 Task: Create a due date automation trigger when advanced on, on the tuesday after a card is due add dates starting in 1 working days at 11:00 AM.
Action: Mouse moved to (978, 347)
Screenshot: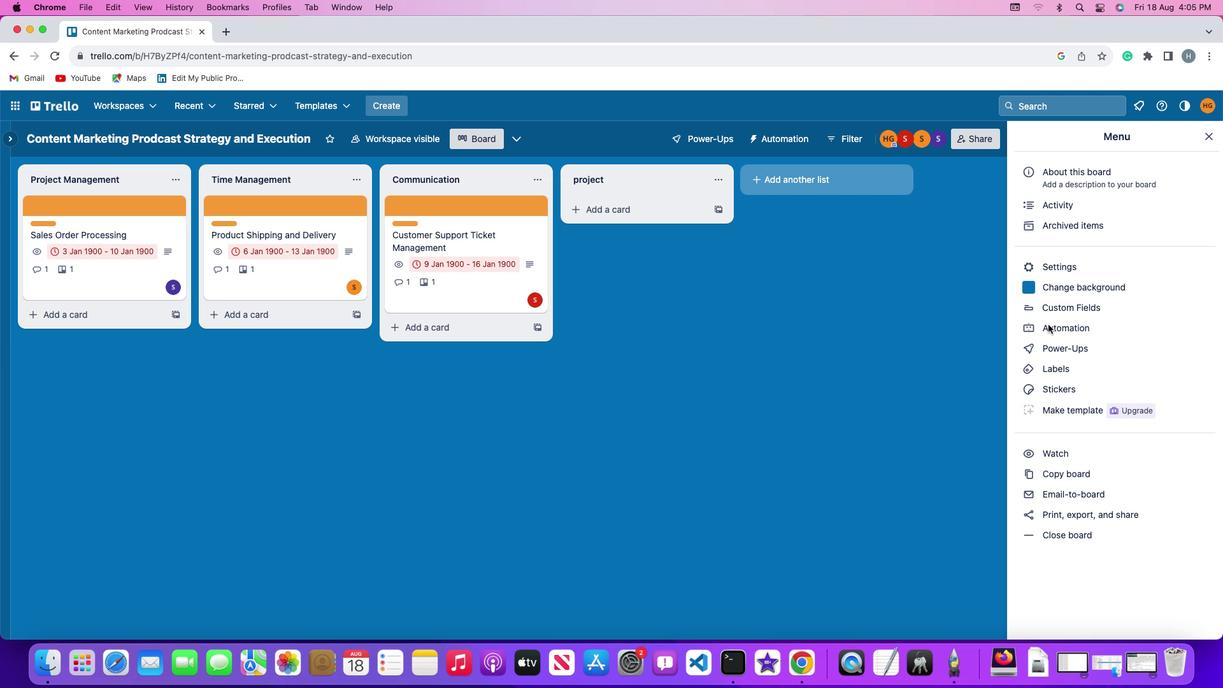 
Action: Mouse pressed left at (978, 347)
Screenshot: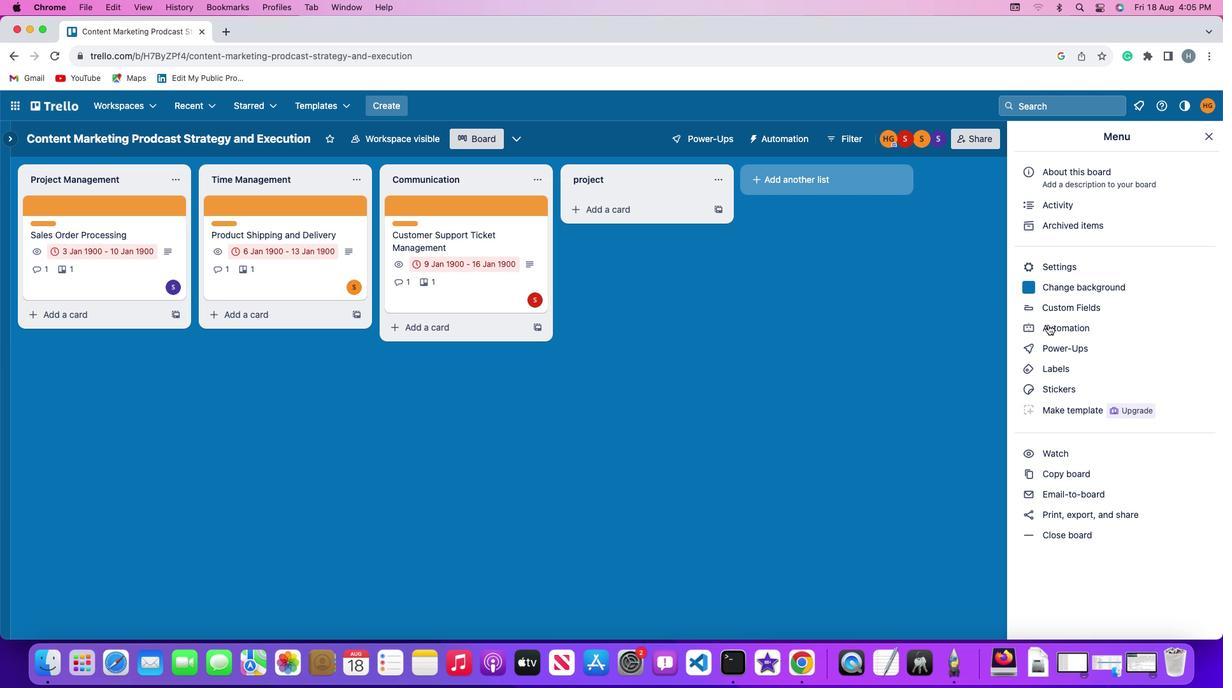 
Action: Mouse pressed left at (978, 347)
Screenshot: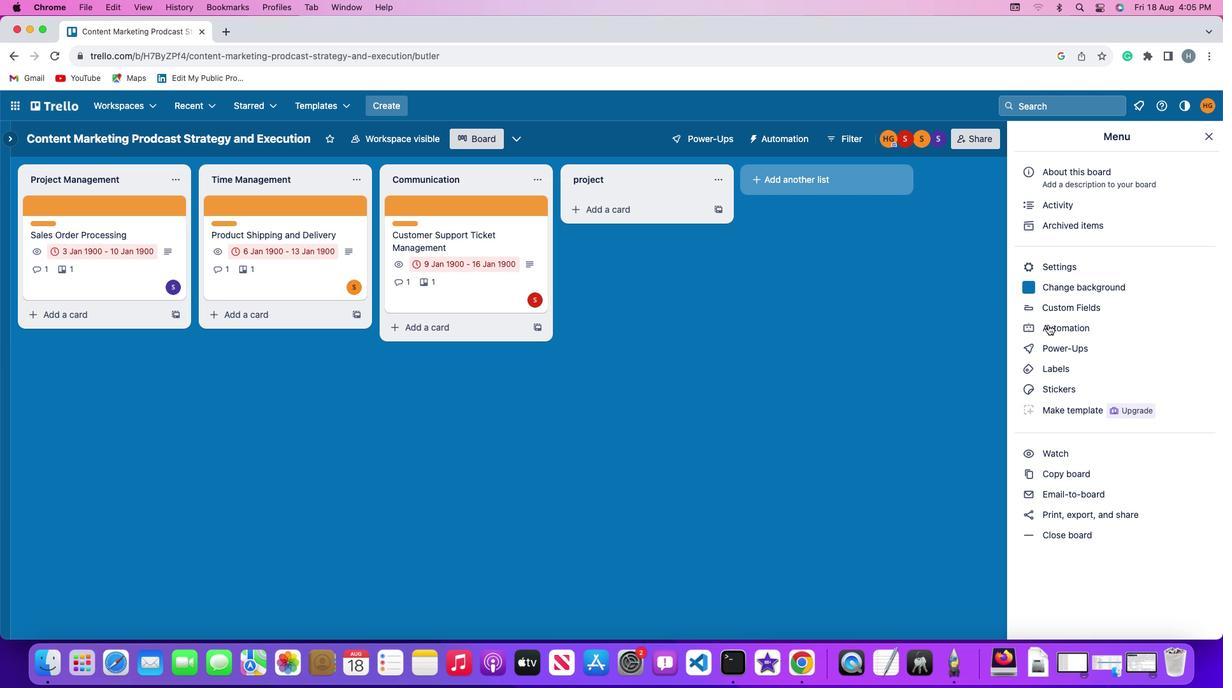 
Action: Mouse moved to (100, 323)
Screenshot: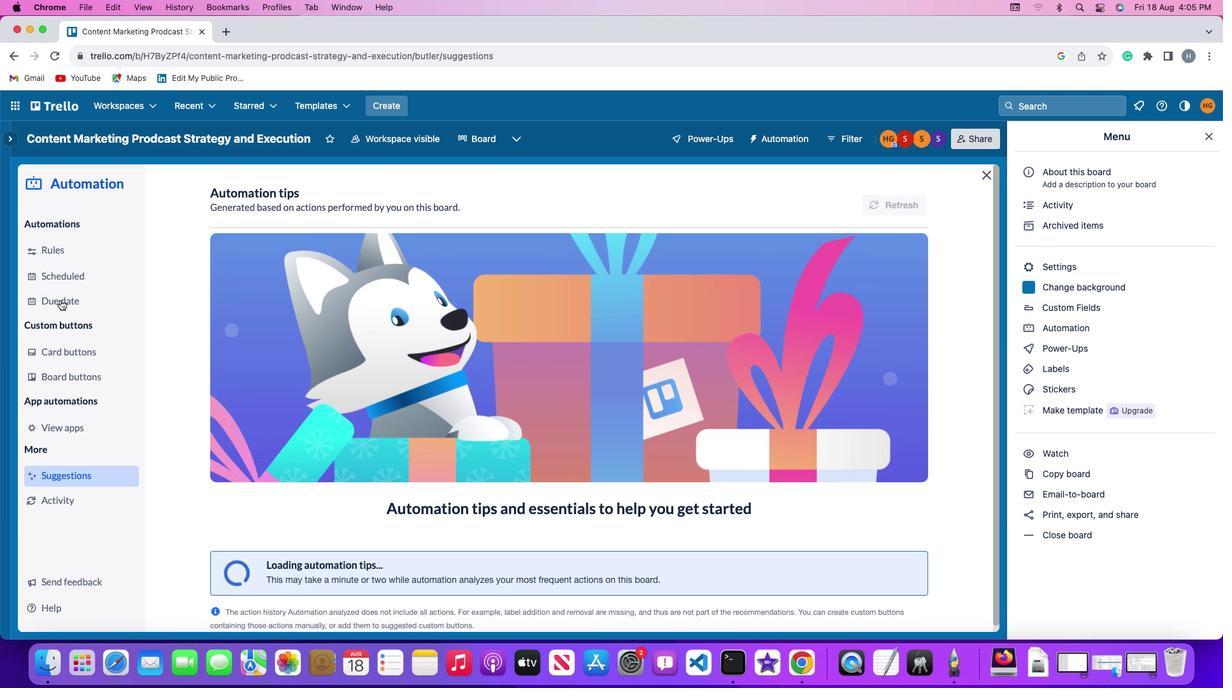 
Action: Mouse pressed left at (100, 323)
Screenshot: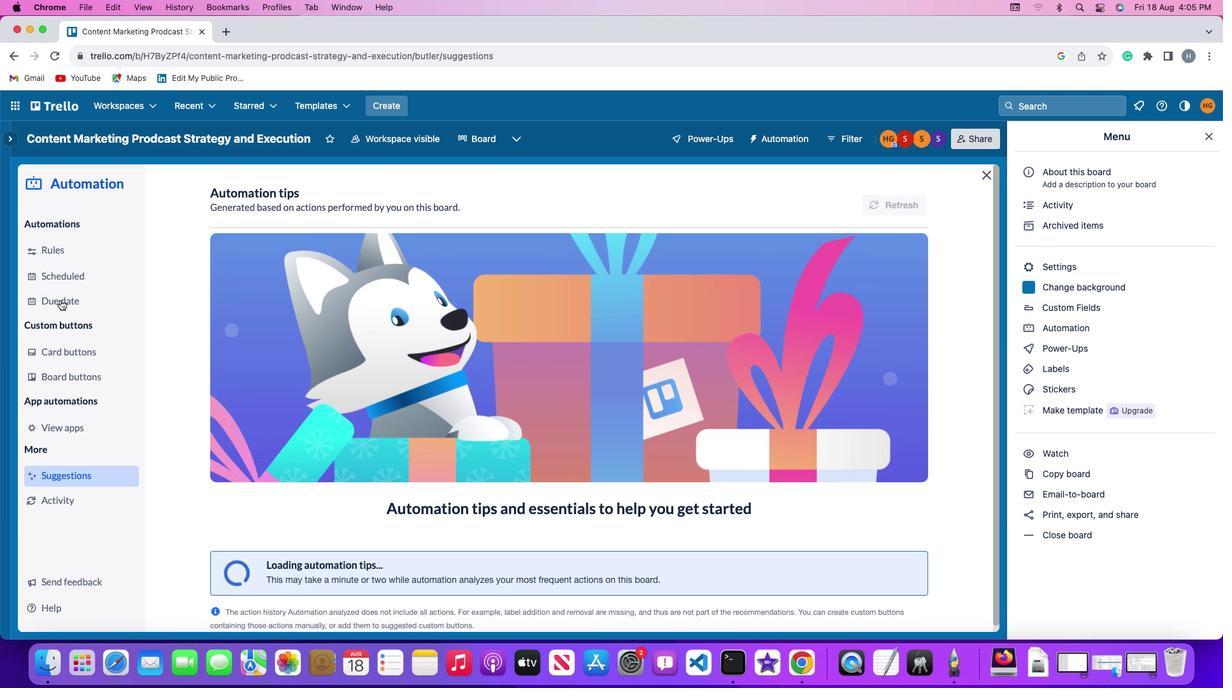 
Action: Mouse moved to (805, 227)
Screenshot: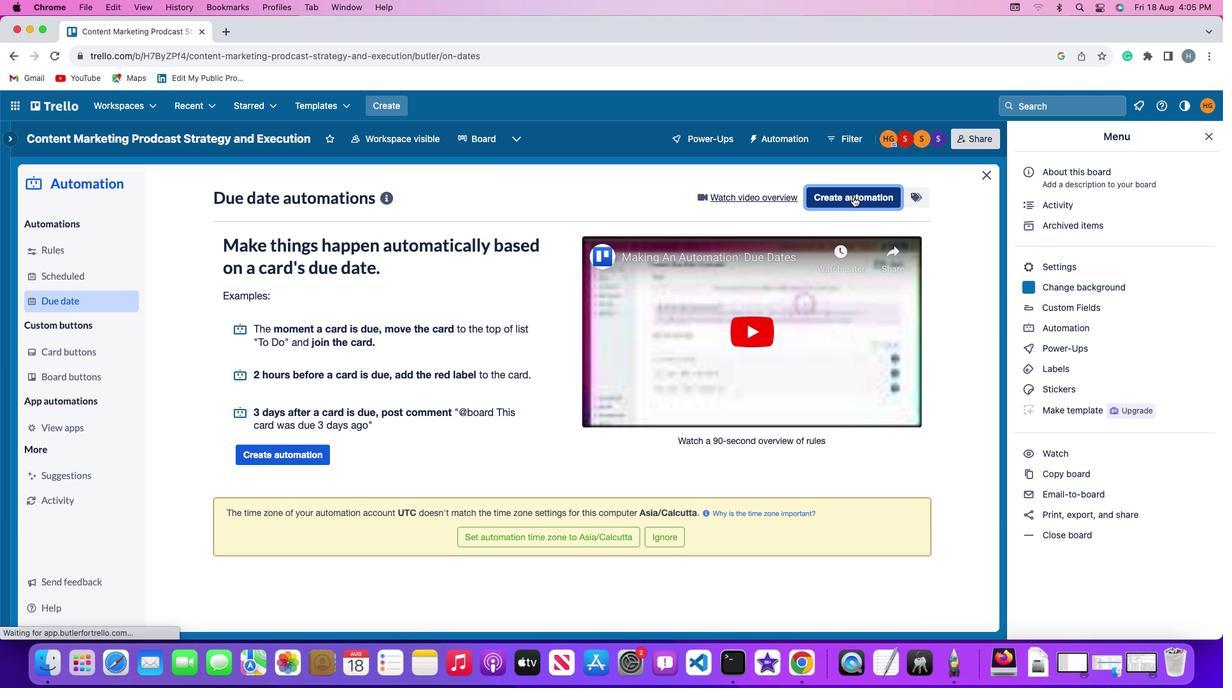 
Action: Mouse pressed left at (805, 227)
Screenshot: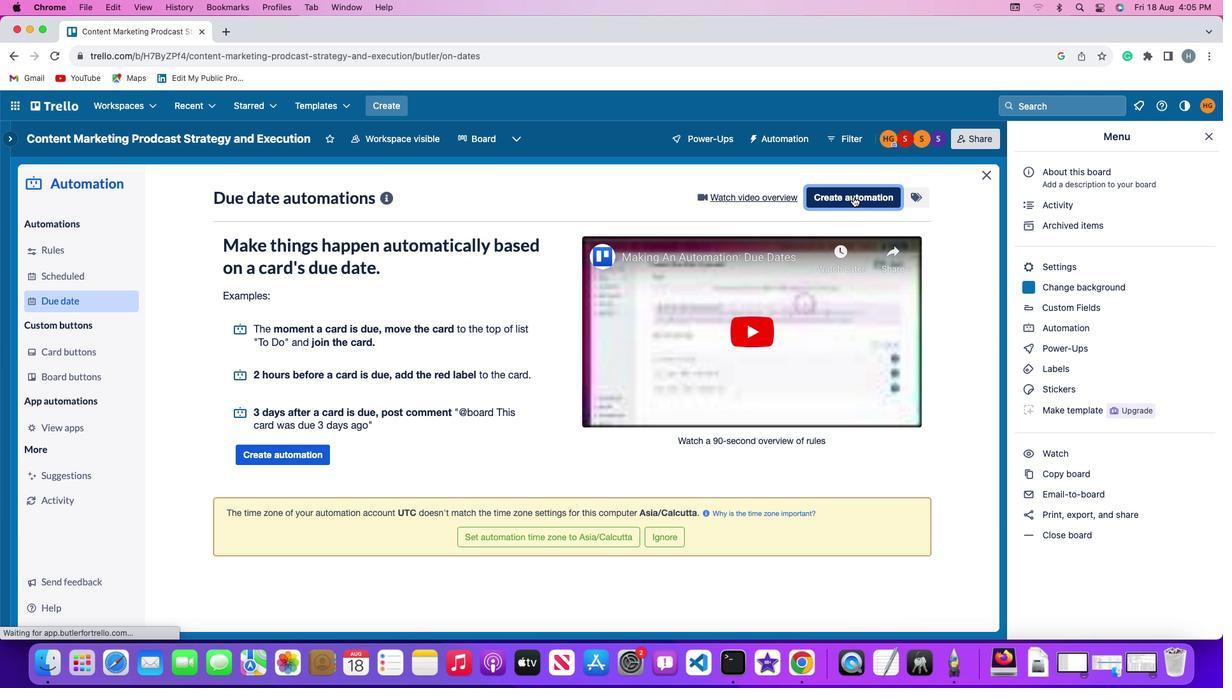 
Action: Mouse moved to (270, 345)
Screenshot: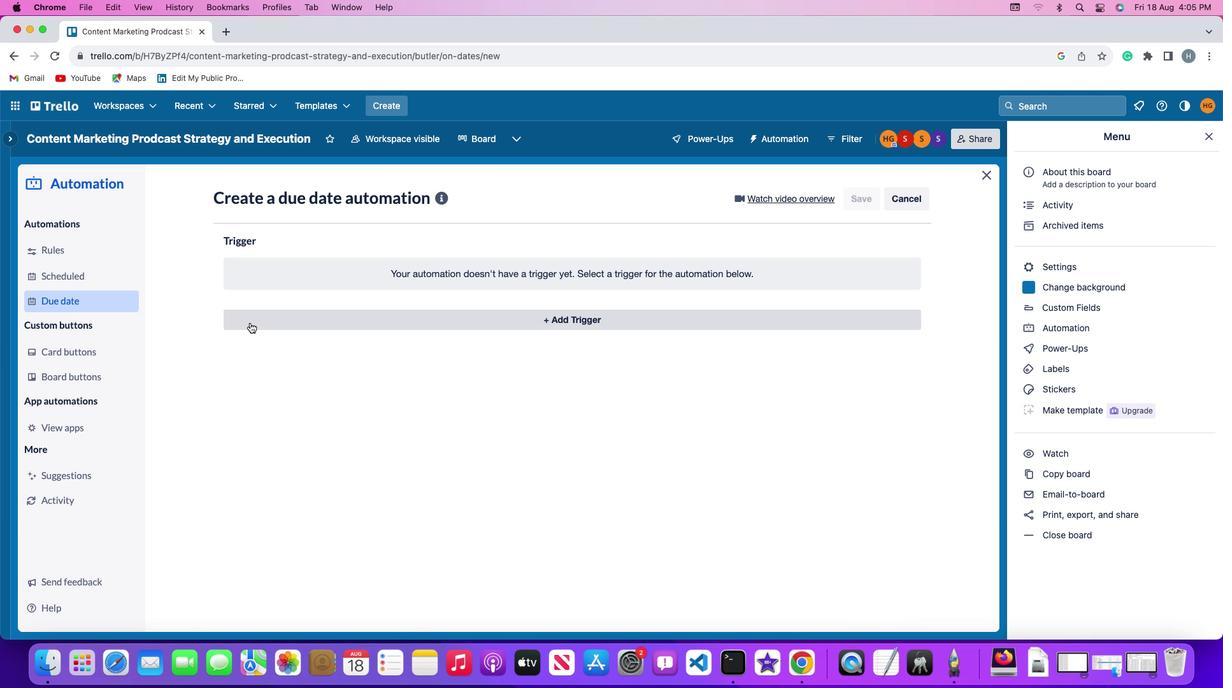 
Action: Mouse pressed left at (270, 345)
Screenshot: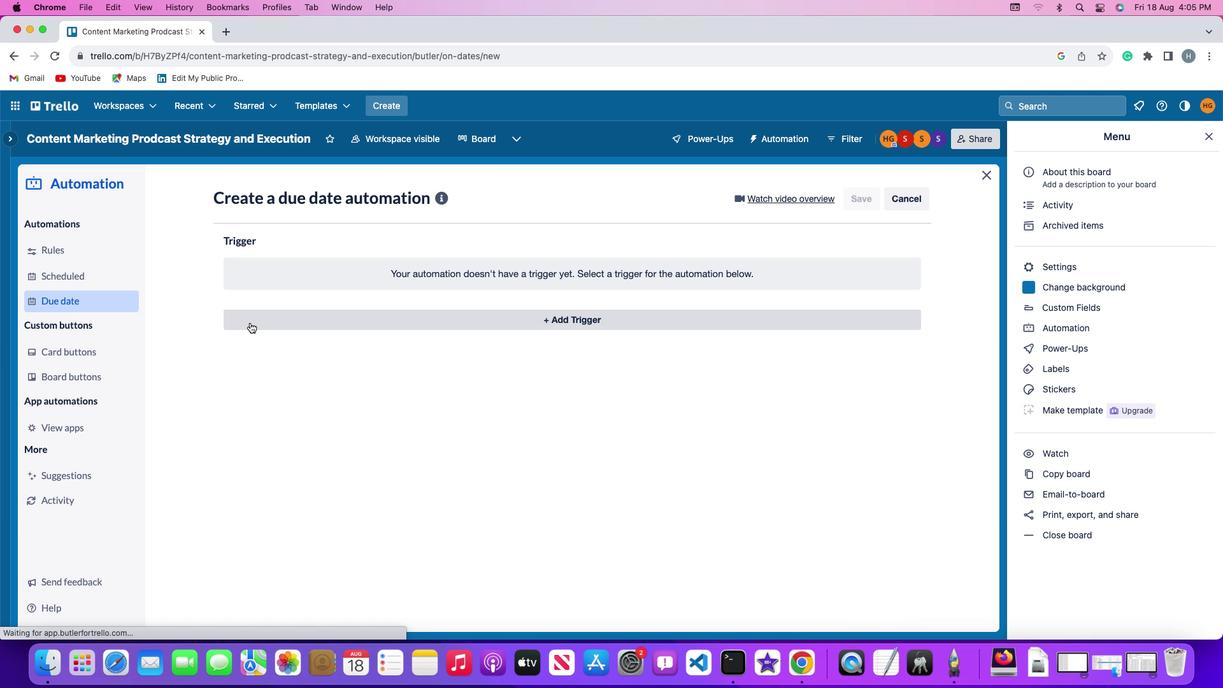 
Action: Mouse moved to (294, 561)
Screenshot: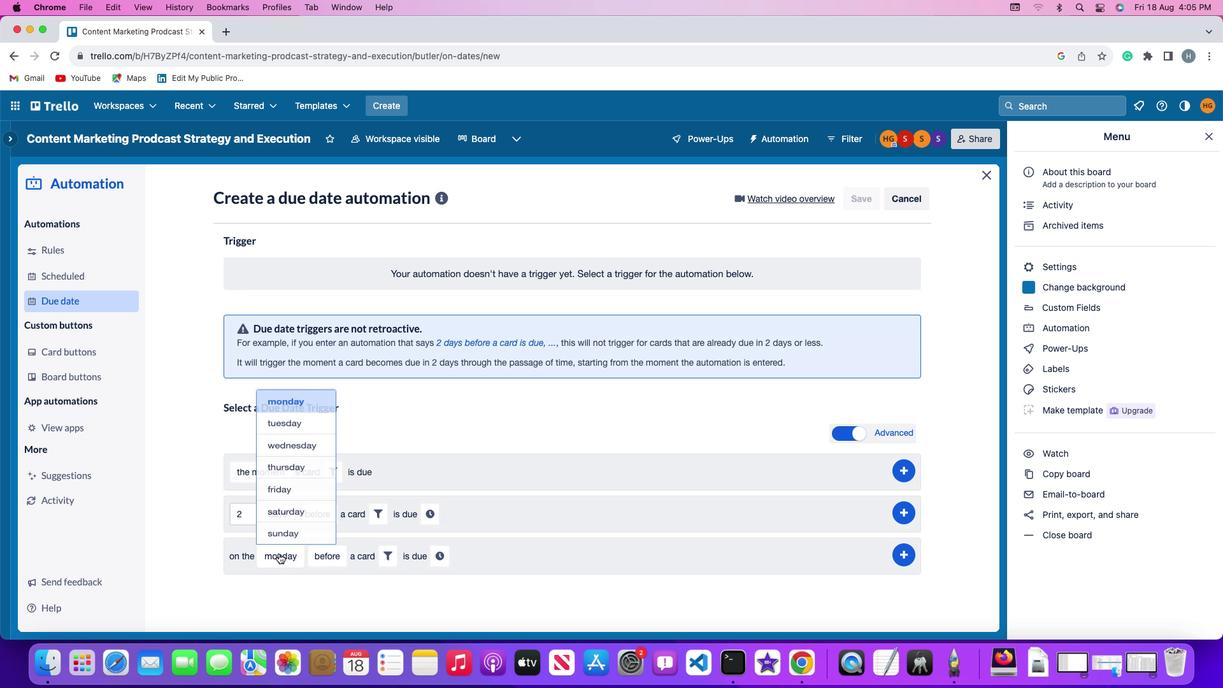 
Action: Mouse pressed left at (294, 561)
Screenshot: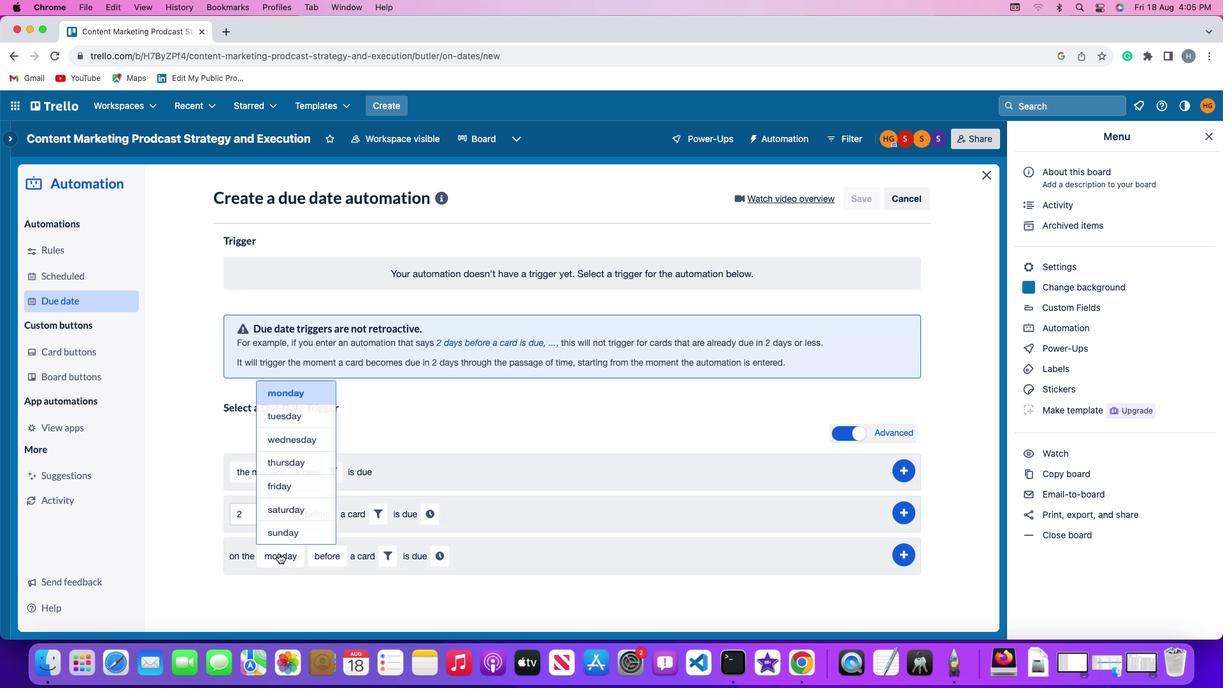 
Action: Mouse moved to (321, 423)
Screenshot: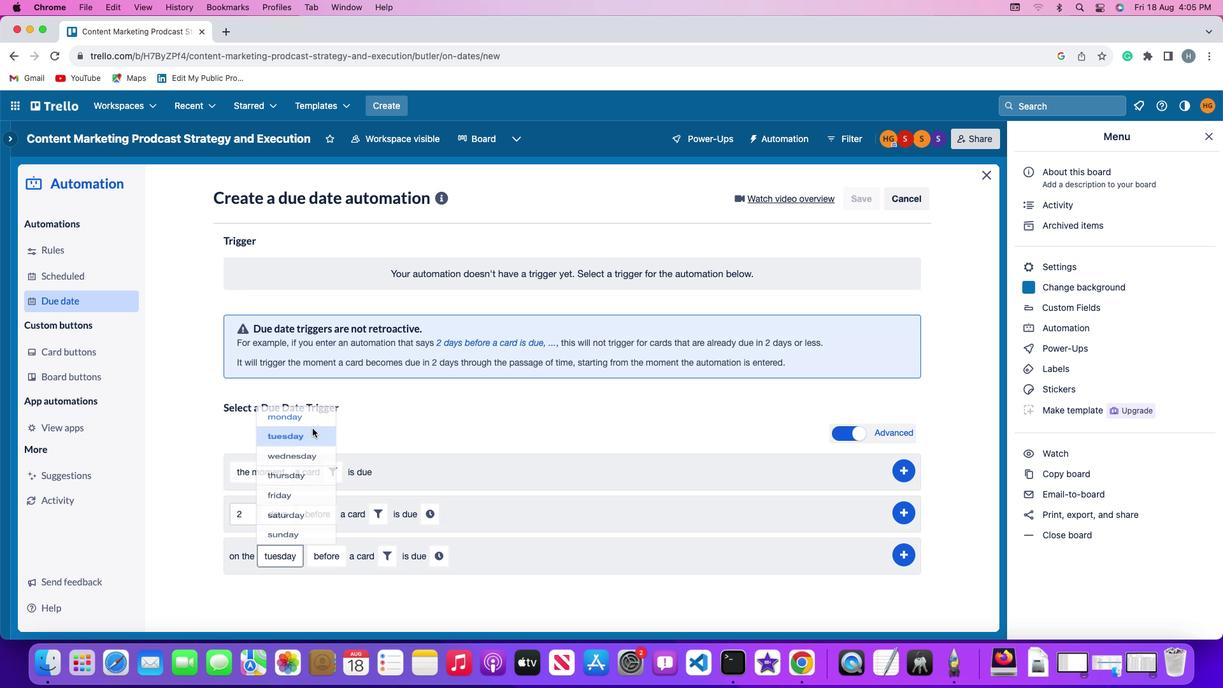 
Action: Mouse pressed left at (321, 423)
Screenshot: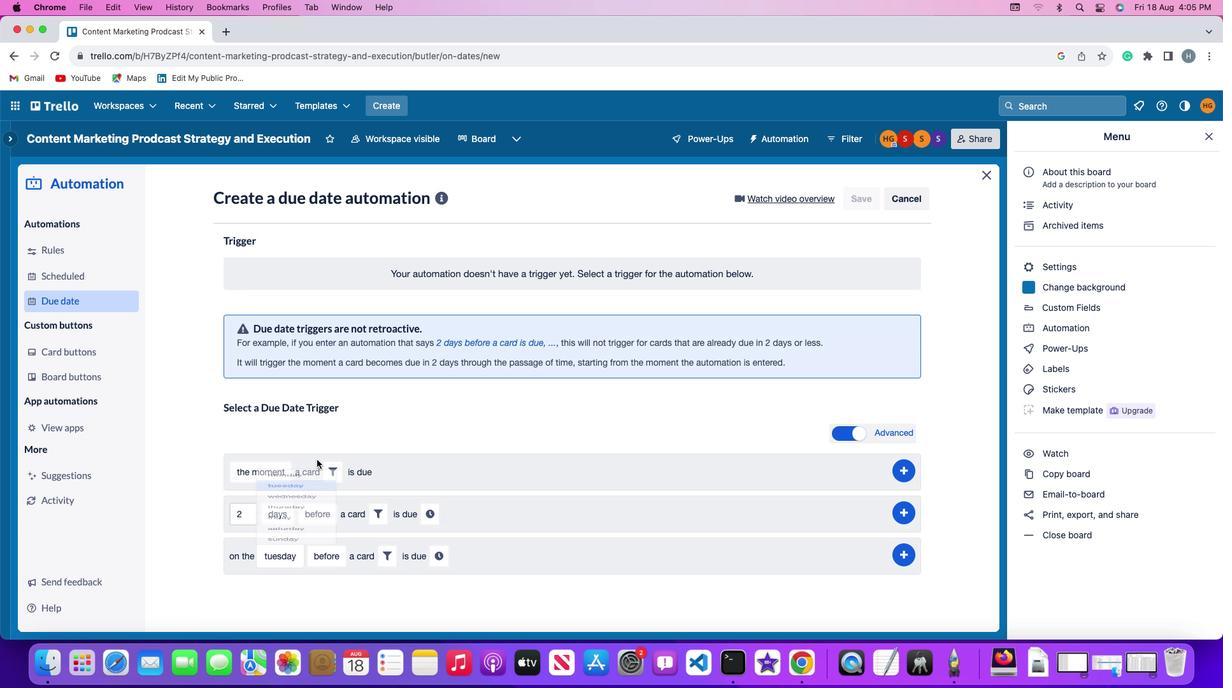 
Action: Mouse moved to (338, 558)
Screenshot: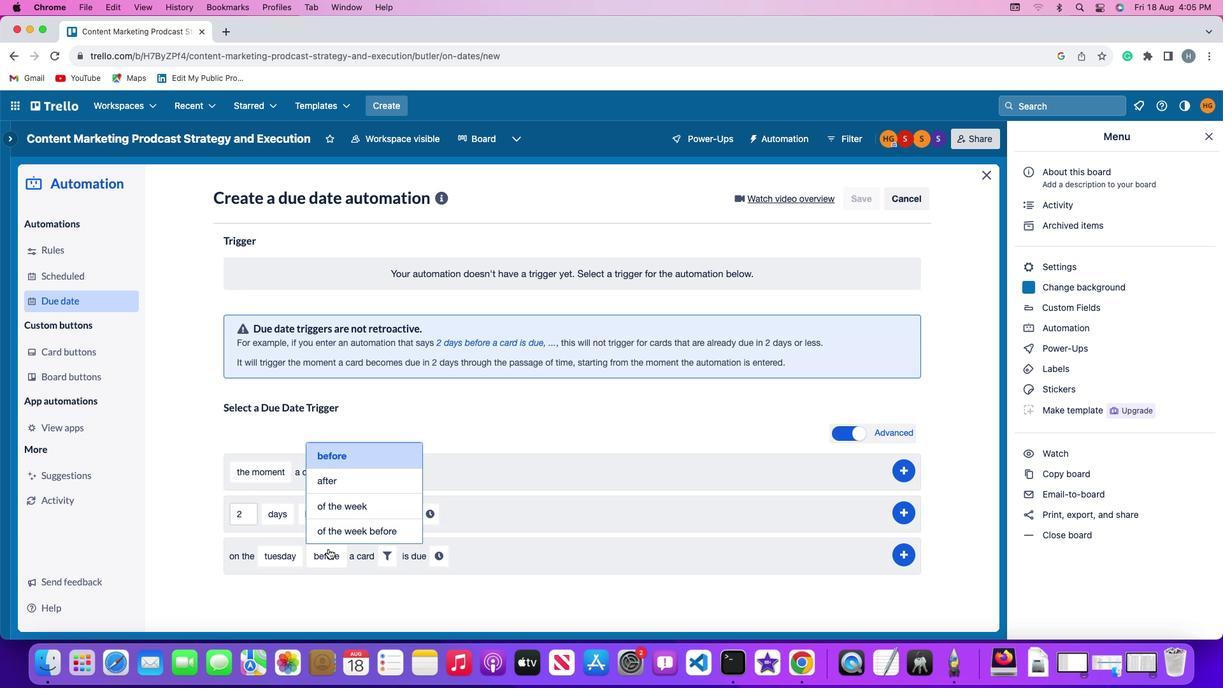 
Action: Mouse pressed left at (338, 558)
Screenshot: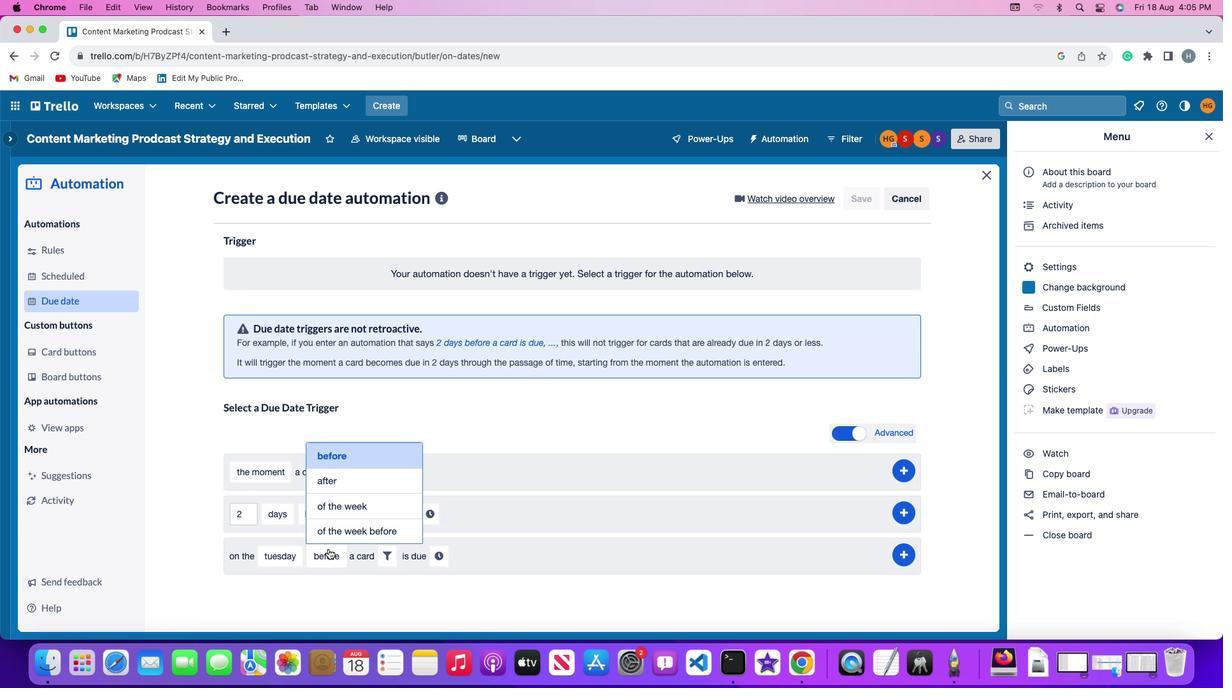 
Action: Mouse moved to (358, 491)
Screenshot: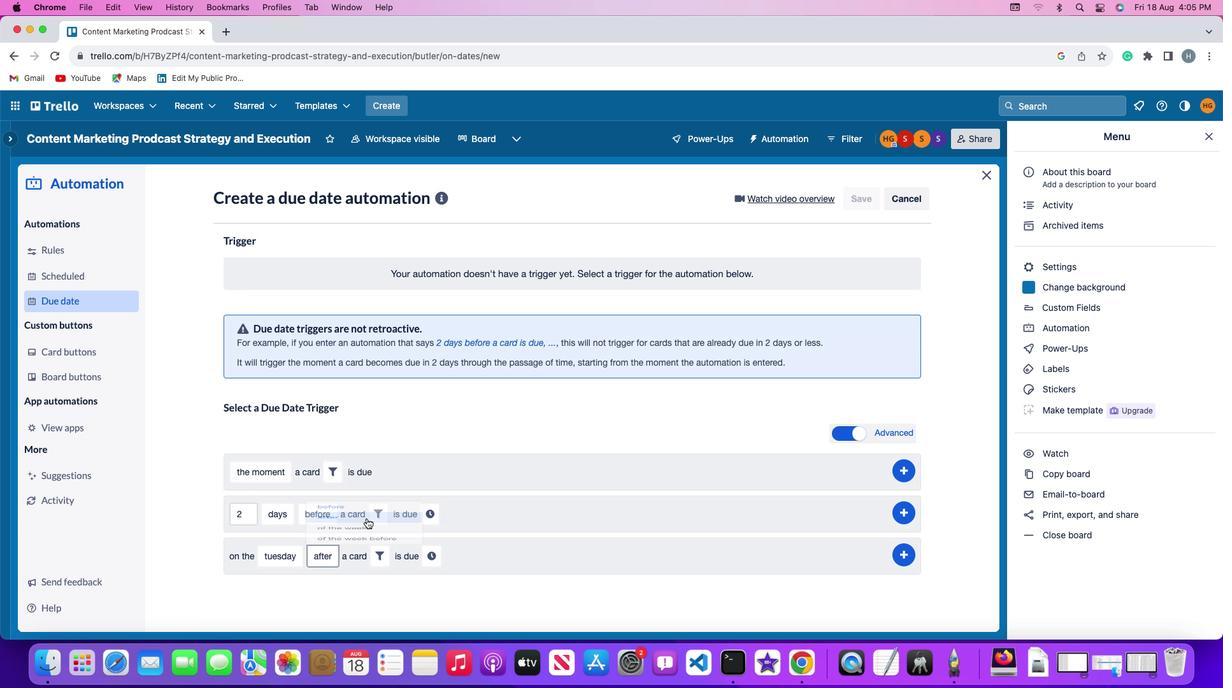 
Action: Mouse pressed left at (358, 491)
Screenshot: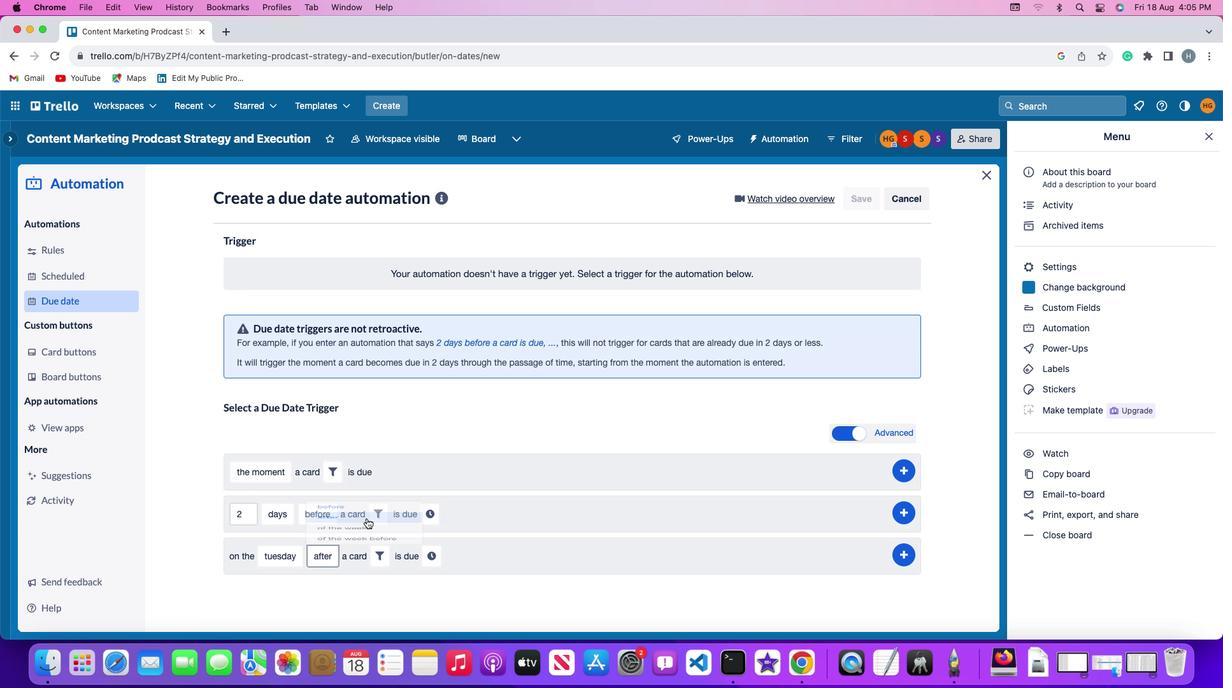 
Action: Mouse moved to (389, 561)
Screenshot: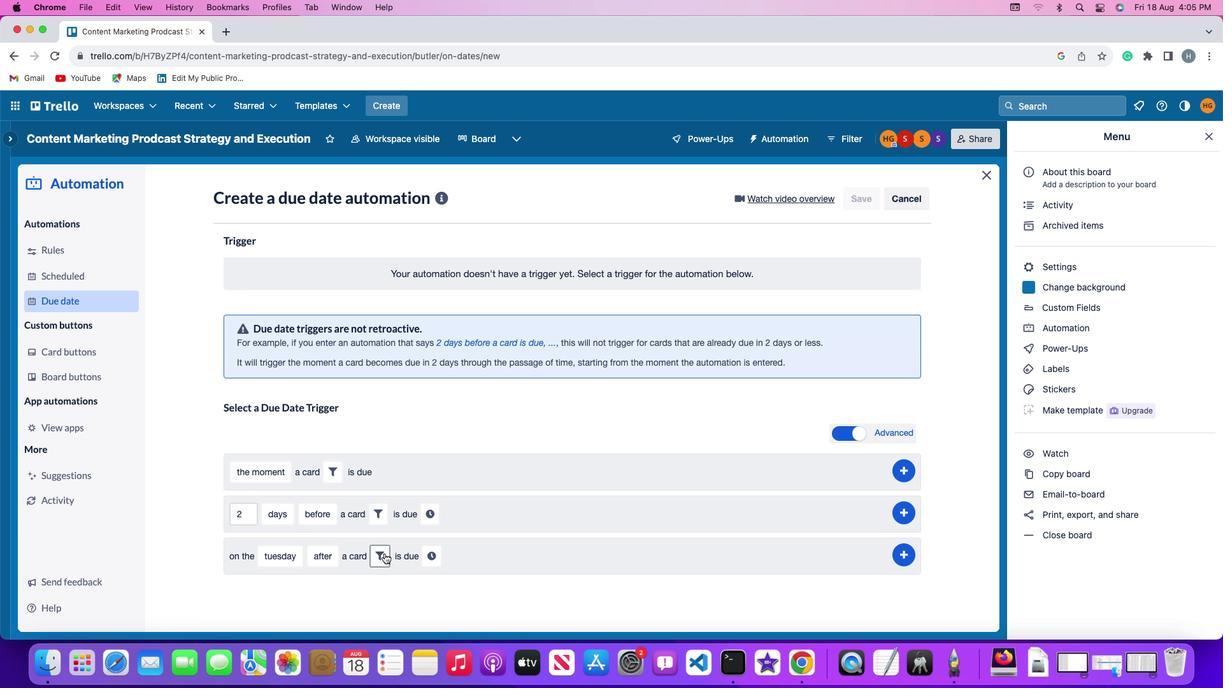 
Action: Mouse pressed left at (389, 561)
Screenshot: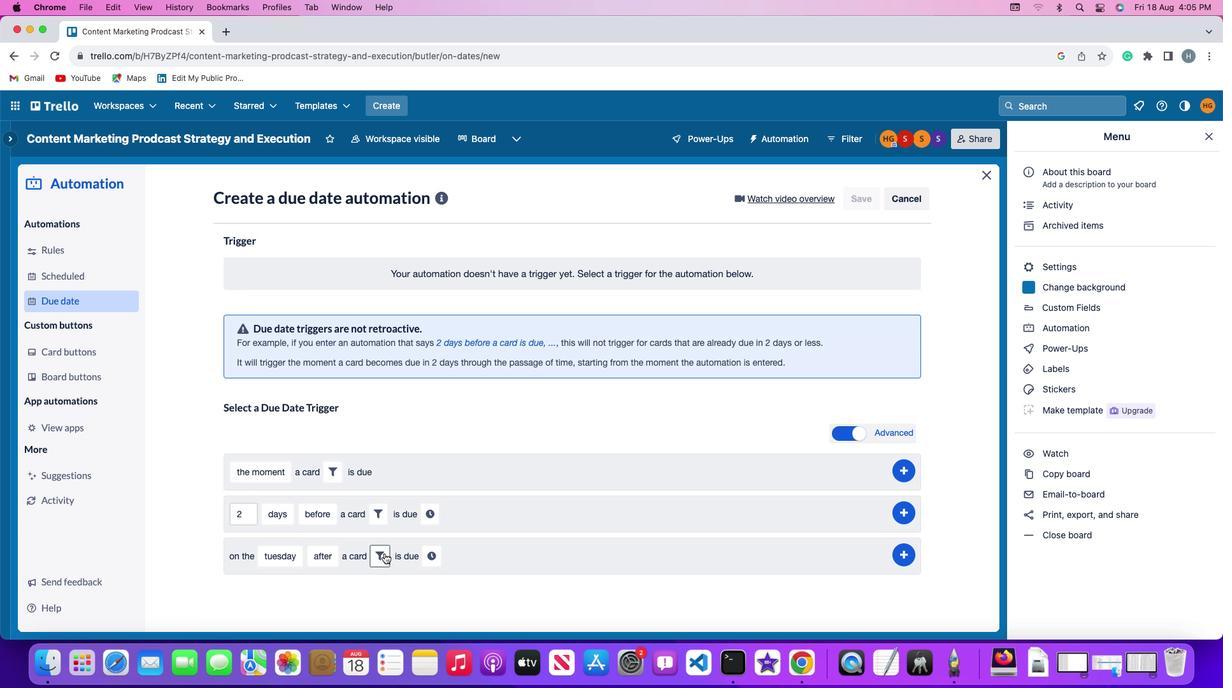 
Action: Mouse moved to (445, 608)
Screenshot: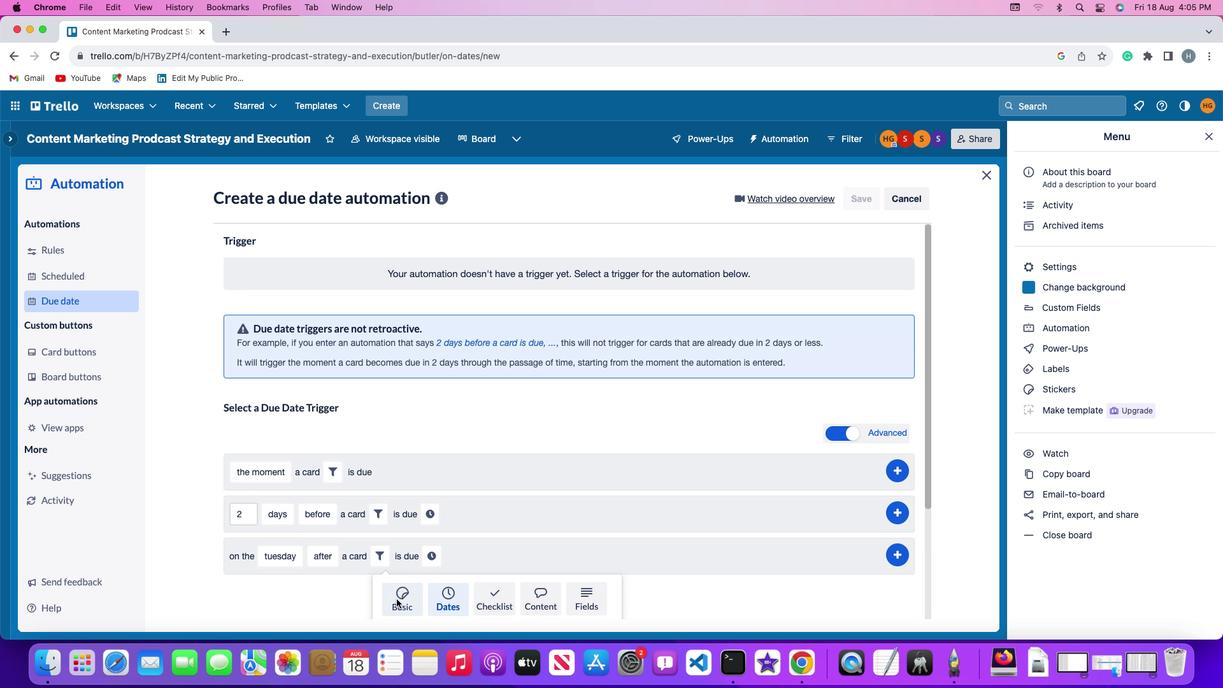 
Action: Mouse pressed left at (445, 608)
Screenshot: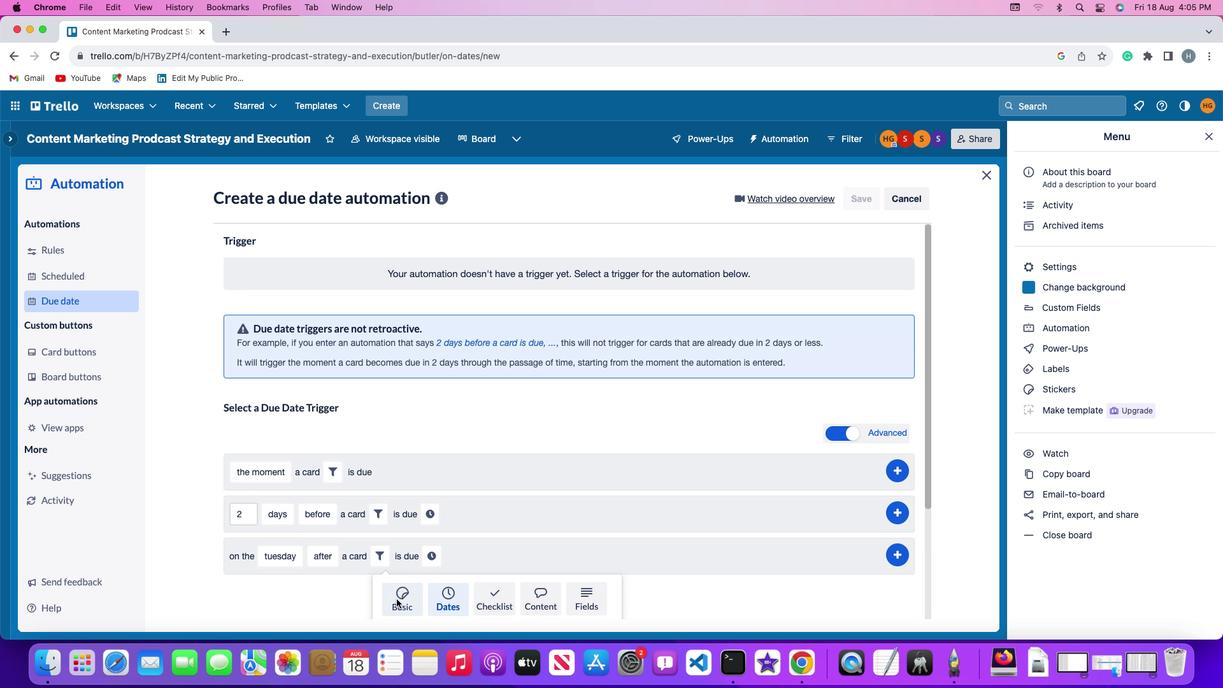 
Action: Mouse moved to (326, 595)
Screenshot: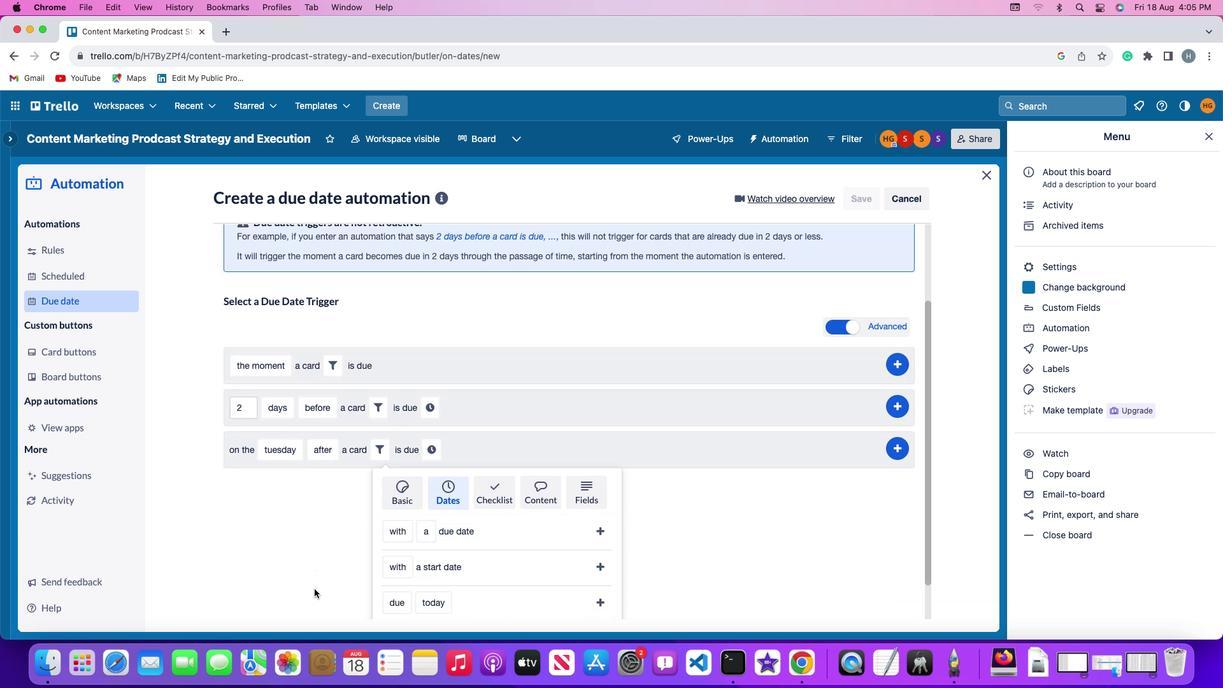
Action: Mouse scrolled (326, 595) with delta (47, 42)
Screenshot: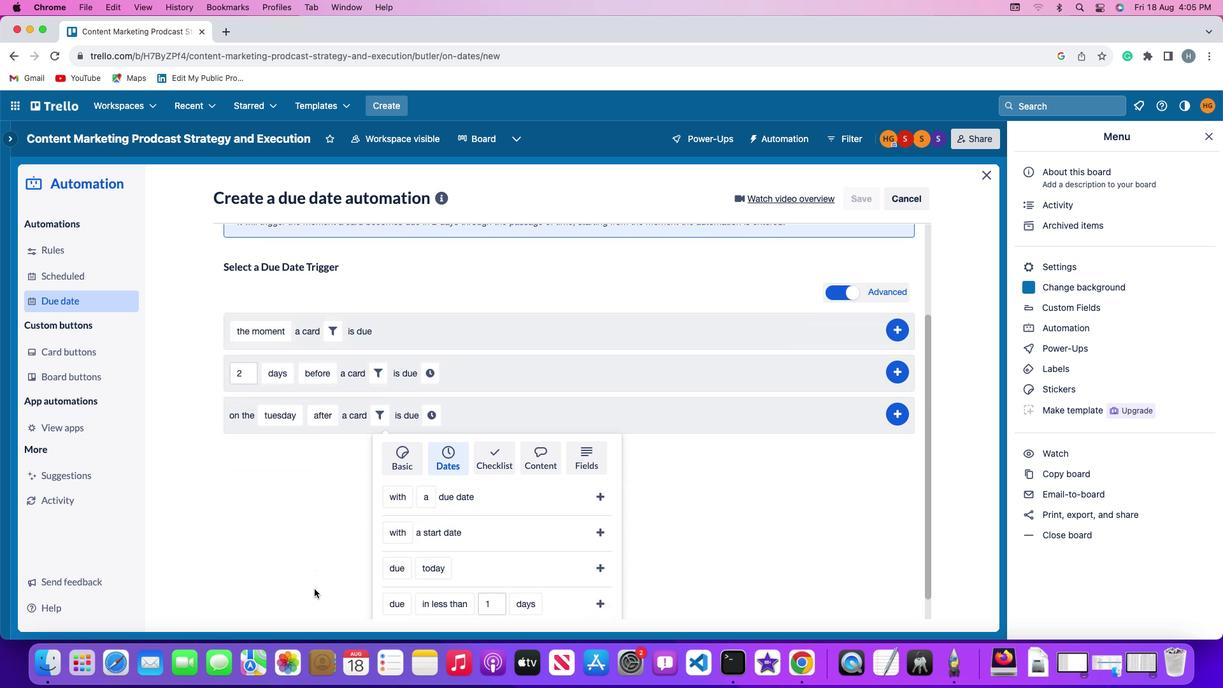 
Action: Mouse scrolled (326, 595) with delta (47, 42)
Screenshot: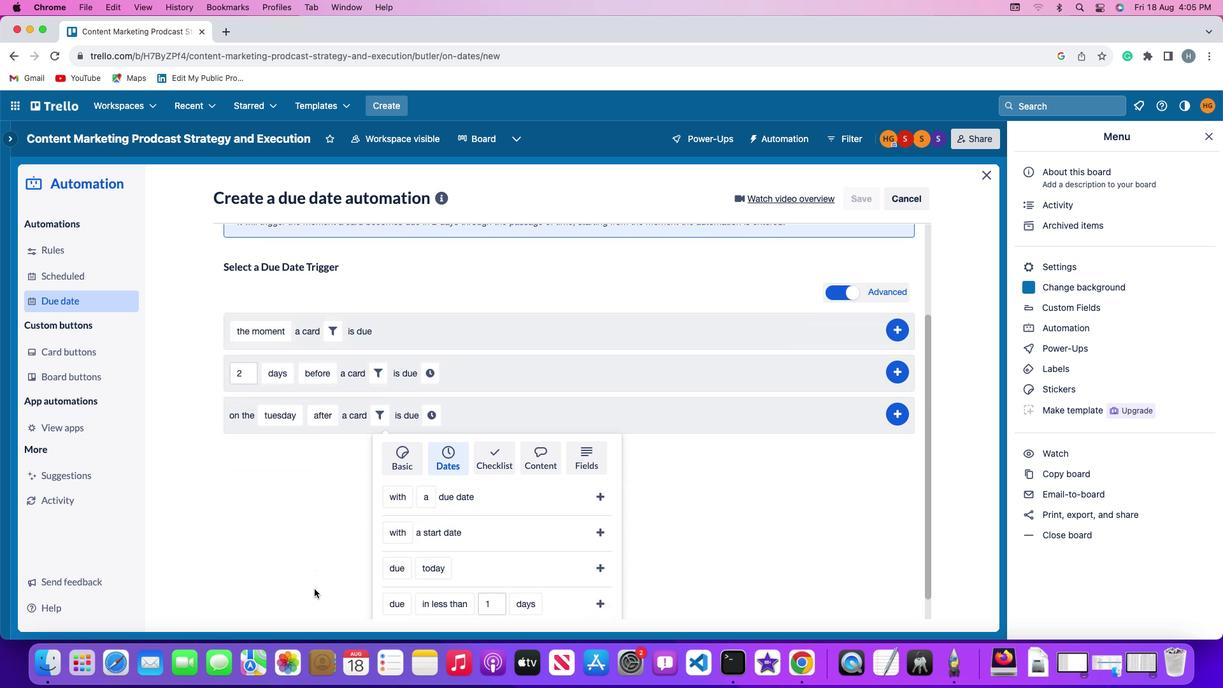 
Action: Mouse scrolled (326, 595) with delta (47, 41)
Screenshot: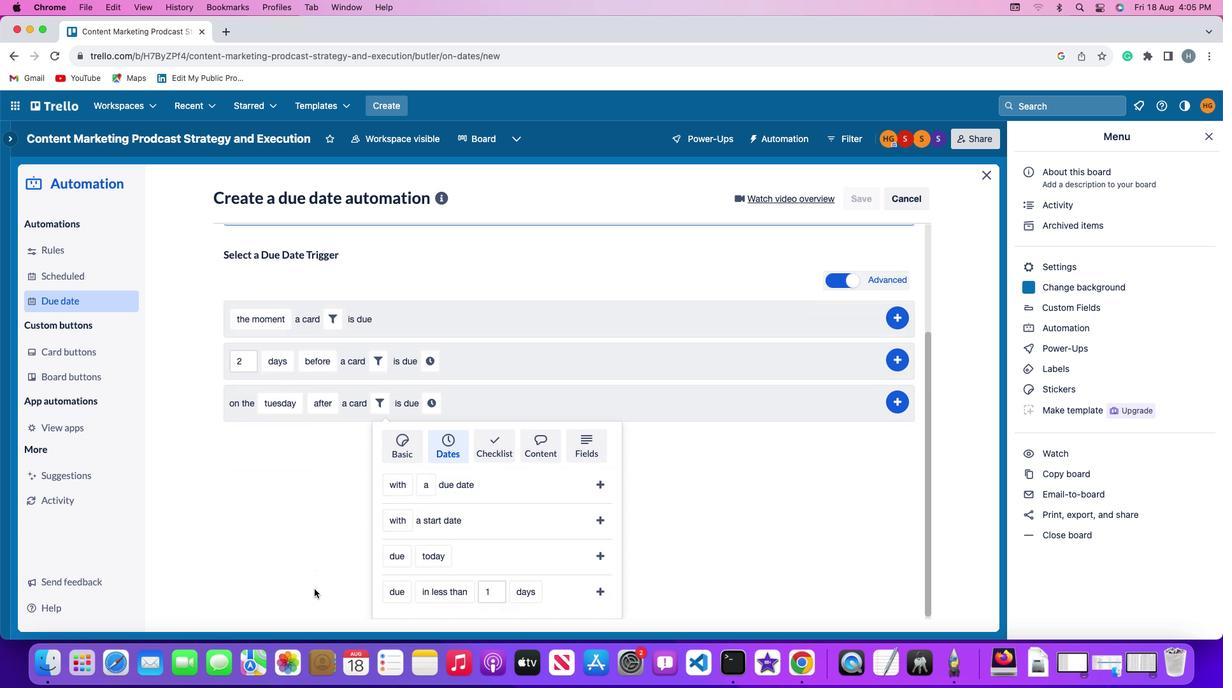 
Action: Mouse scrolled (326, 595) with delta (47, 40)
Screenshot: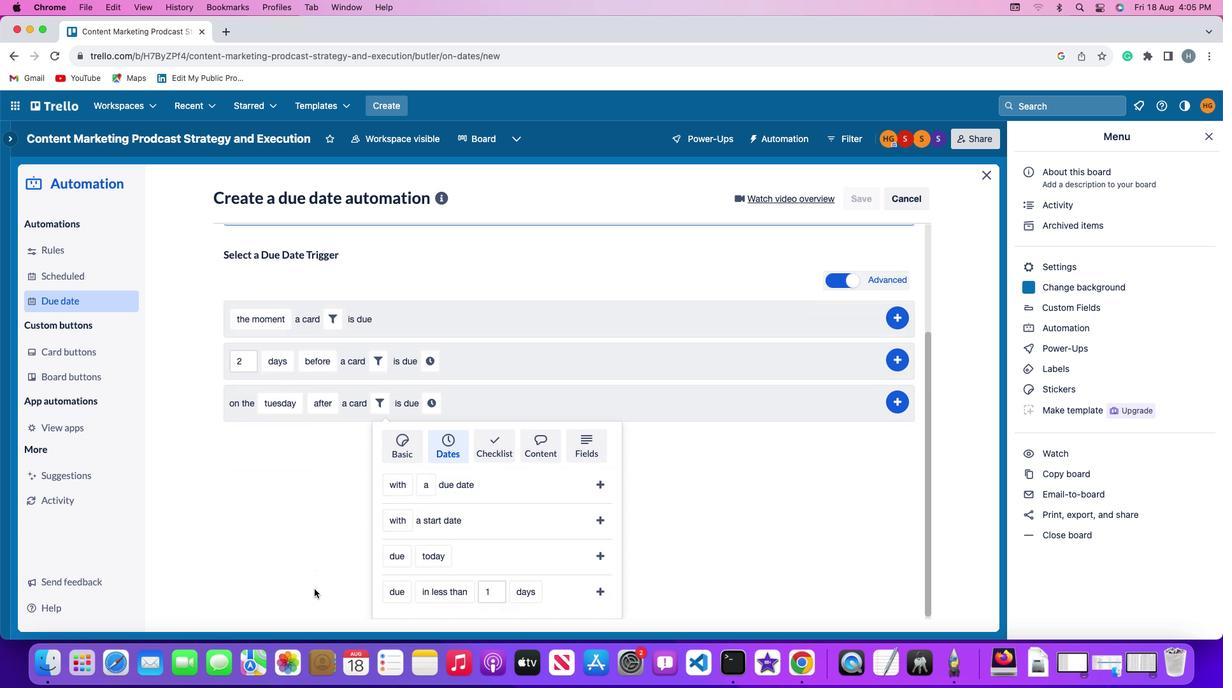
Action: Mouse scrolled (326, 595) with delta (47, 39)
Screenshot: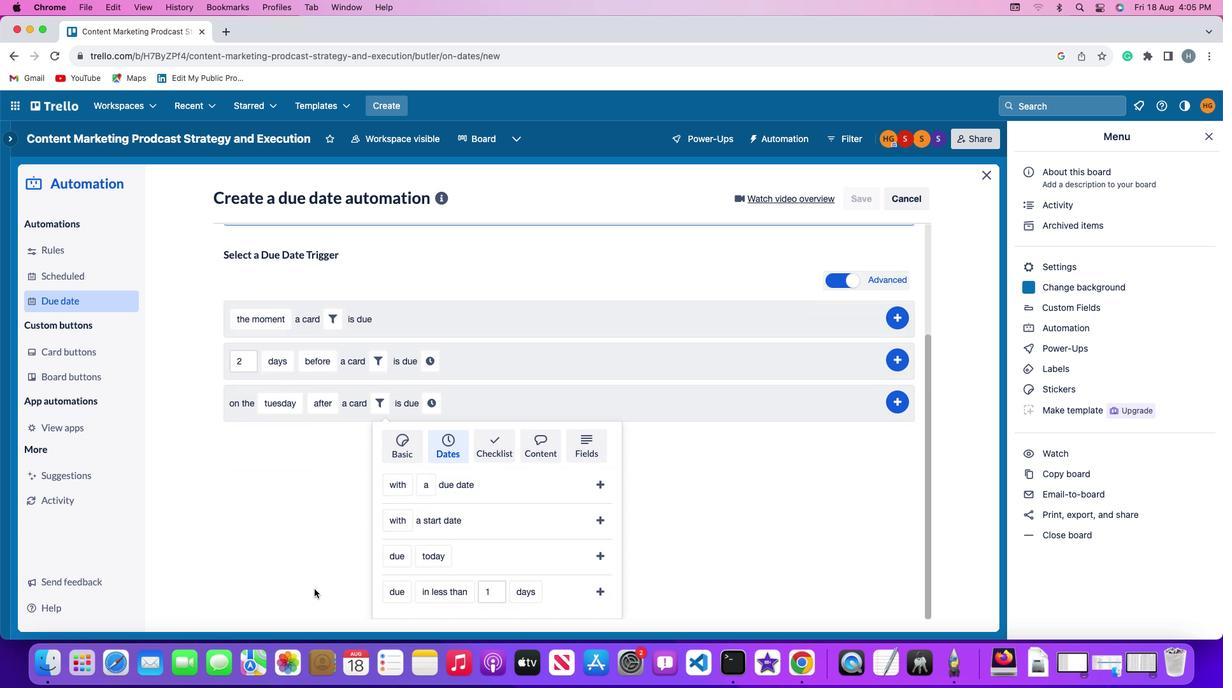 
Action: Mouse scrolled (326, 595) with delta (47, 42)
Screenshot: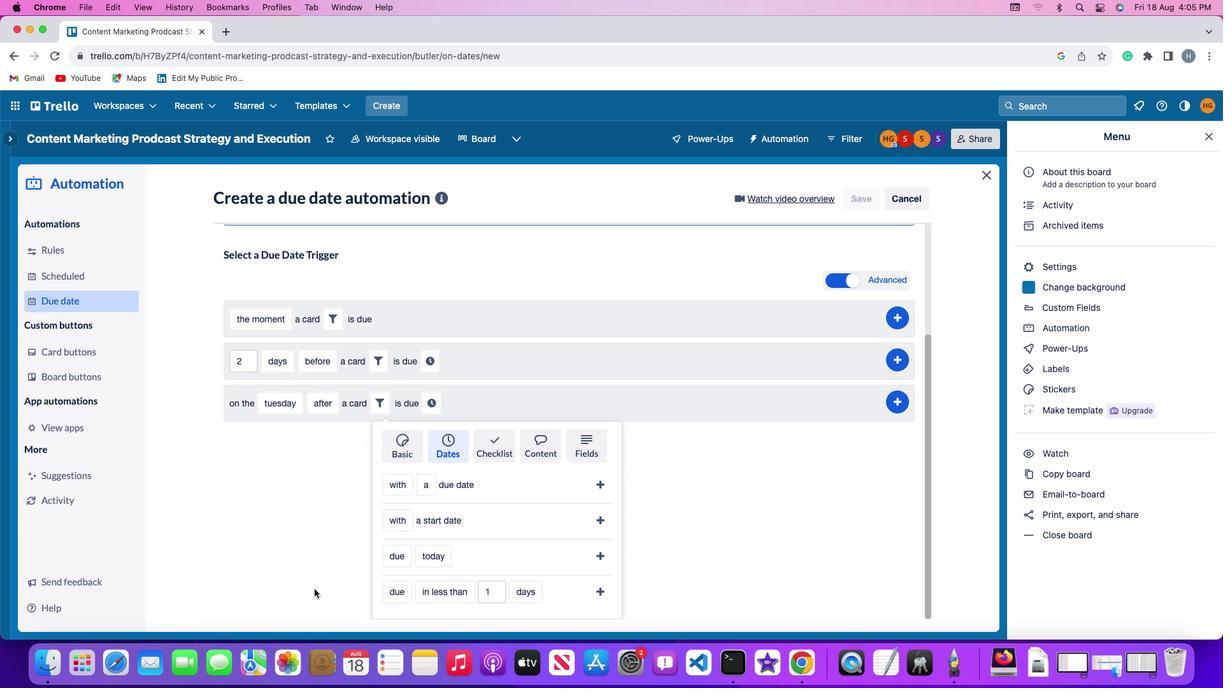 
Action: Mouse scrolled (326, 595) with delta (47, 42)
Screenshot: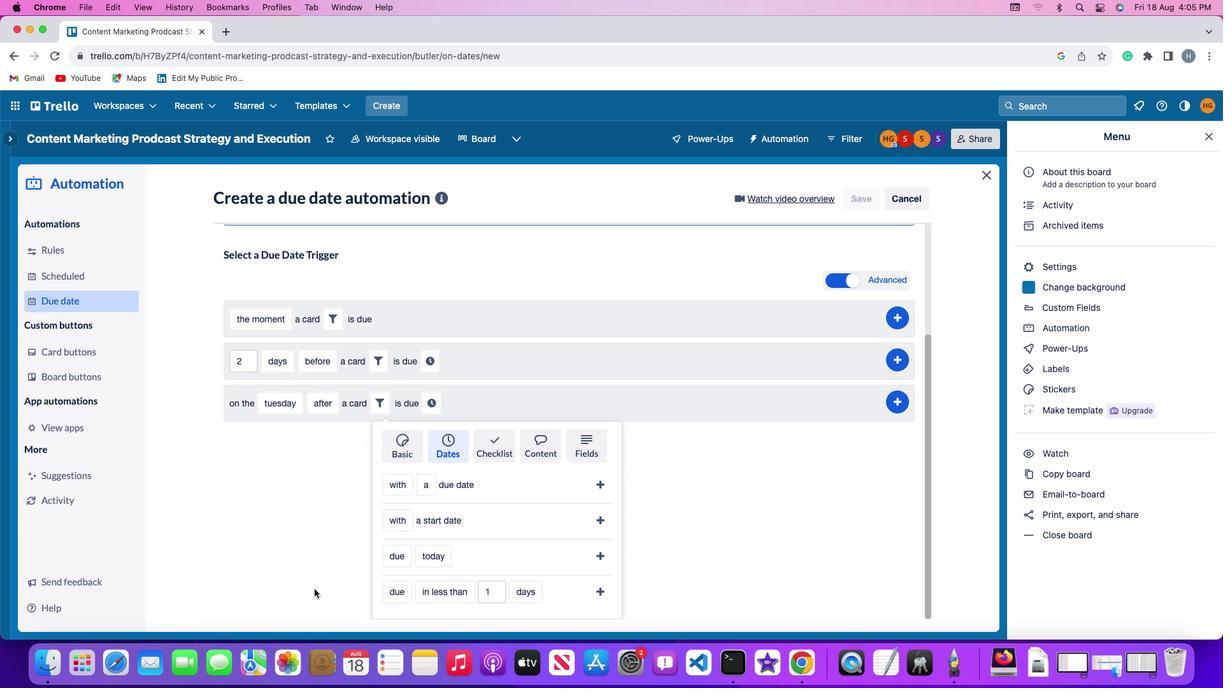 
Action: Mouse scrolled (326, 595) with delta (47, 41)
Screenshot: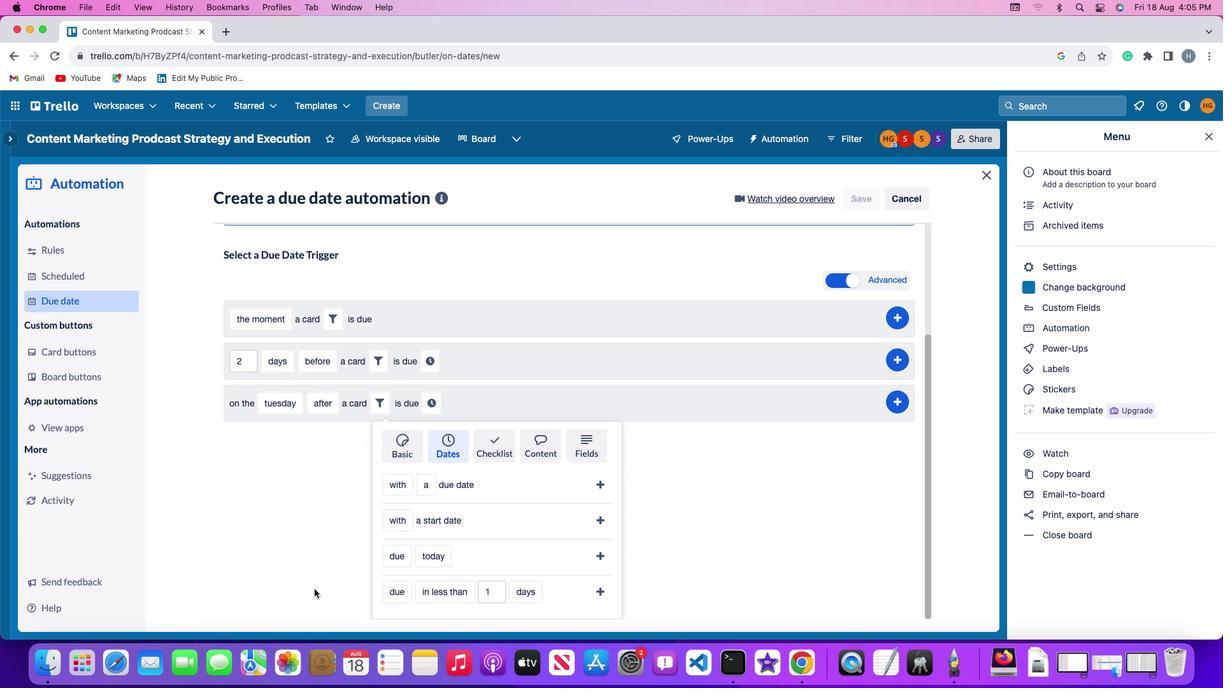 
Action: Mouse scrolled (326, 595) with delta (47, 40)
Screenshot: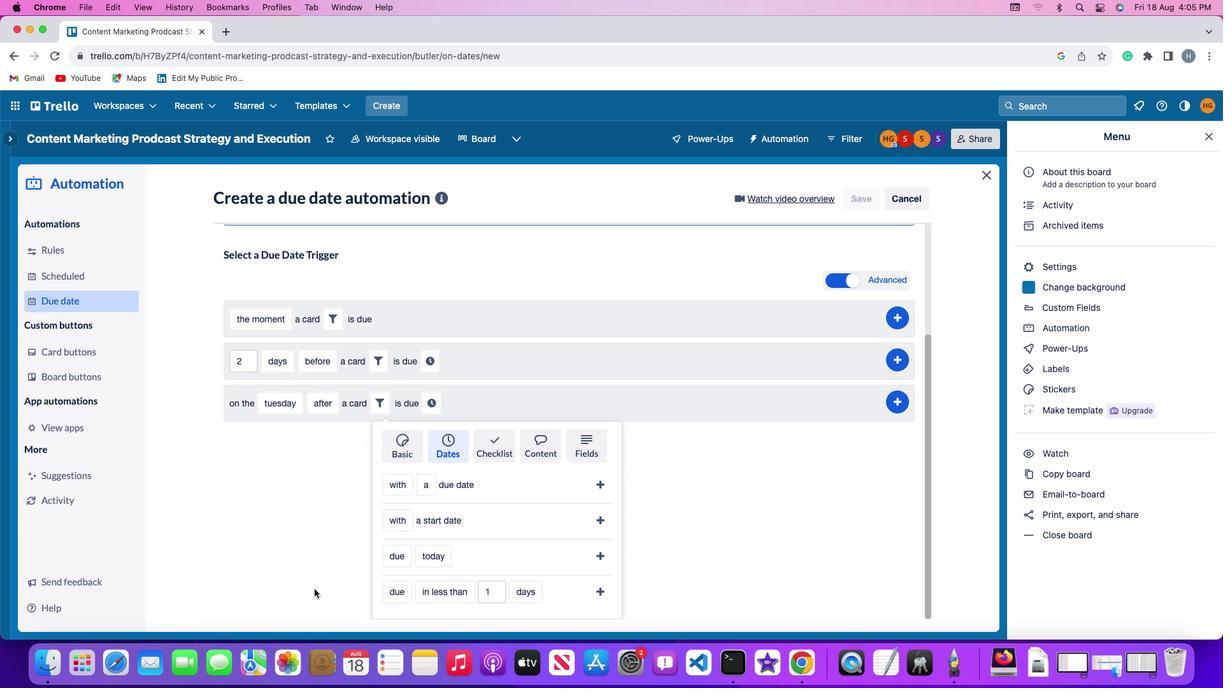 
Action: Mouse moved to (395, 589)
Screenshot: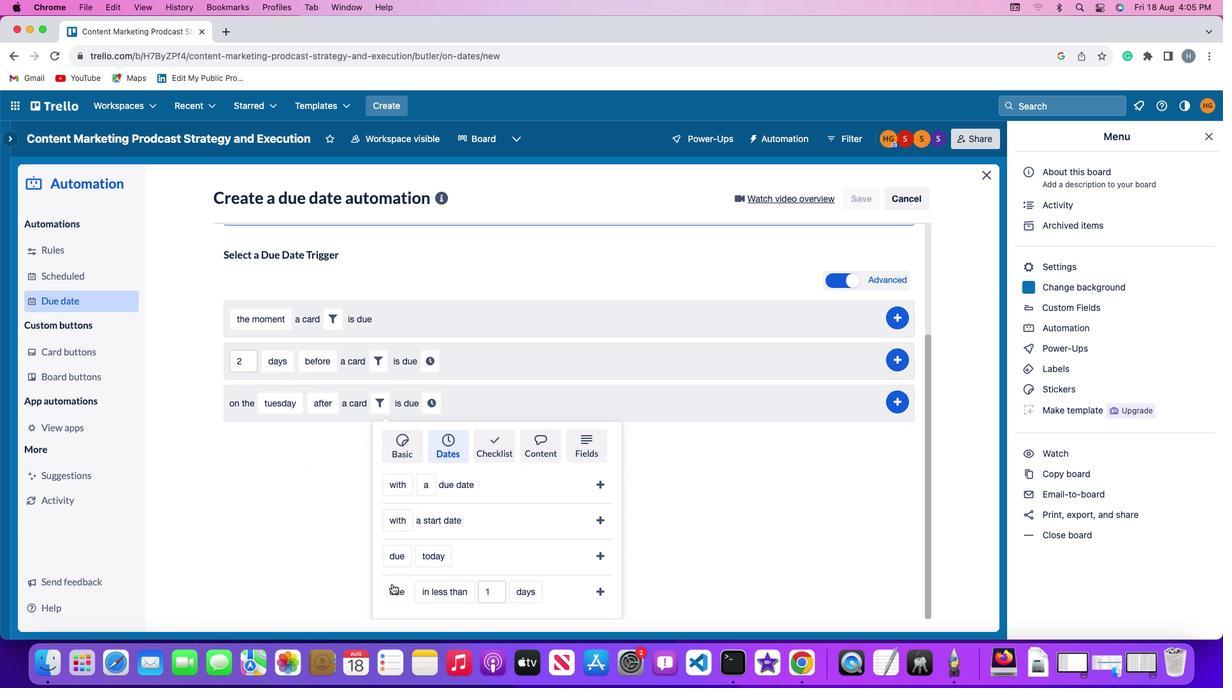 
Action: Mouse pressed left at (395, 589)
Screenshot: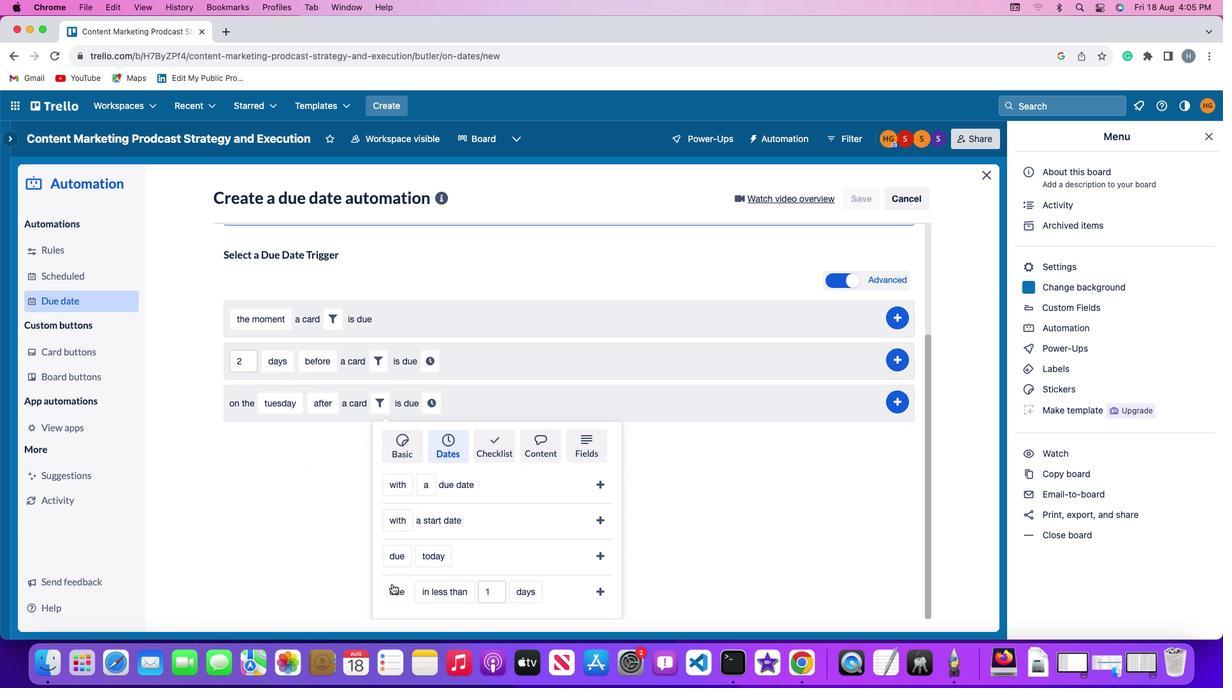 
Action: Mouse moved to (399, 574)
Screenshot: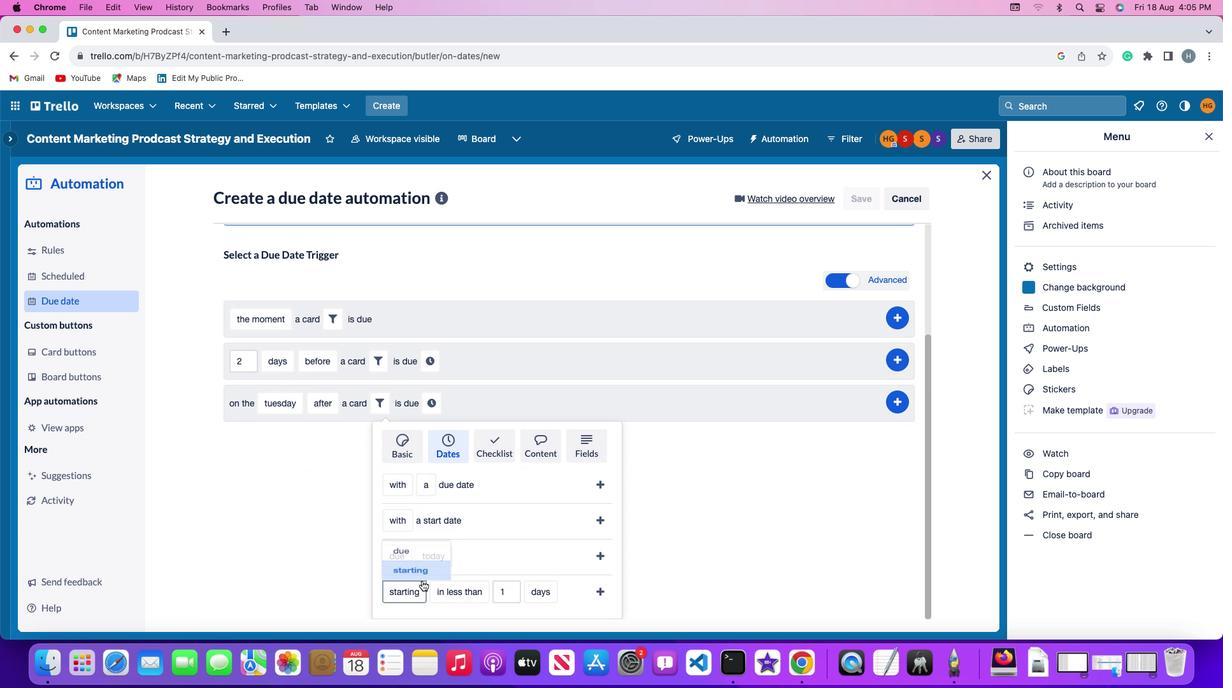 
Action: Mouse pressed left at (399, 574)
Screenshot: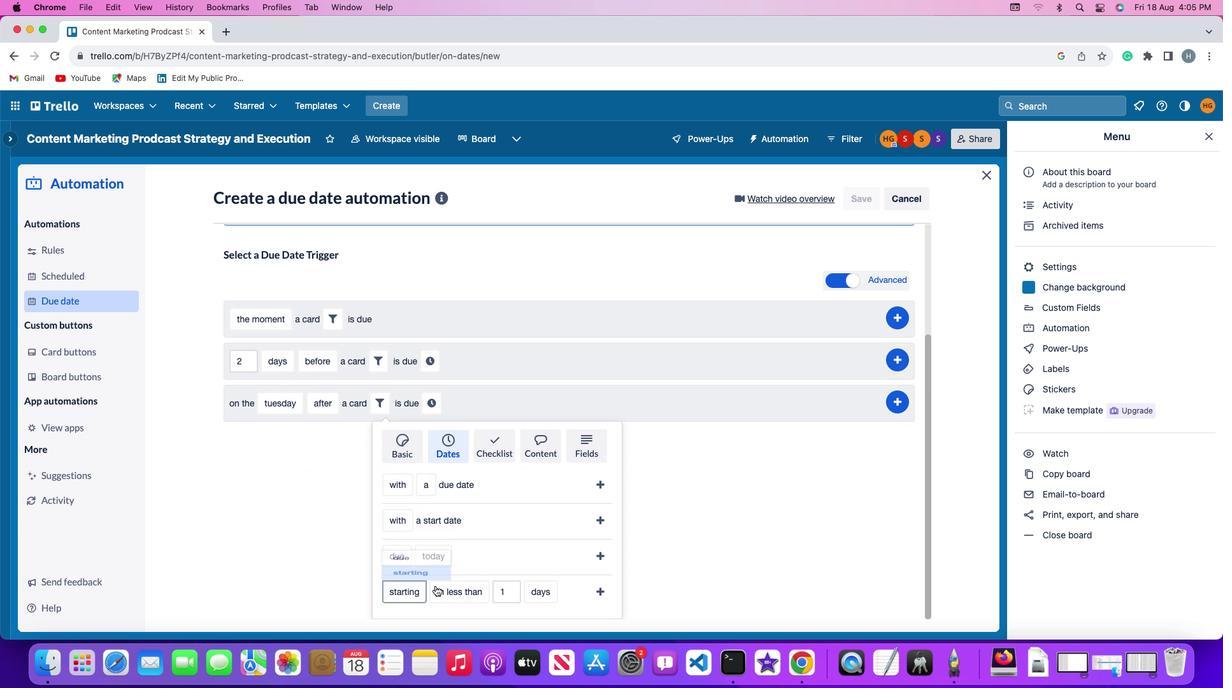 
Action: Mouse moved to (442, 595)
Screenshot: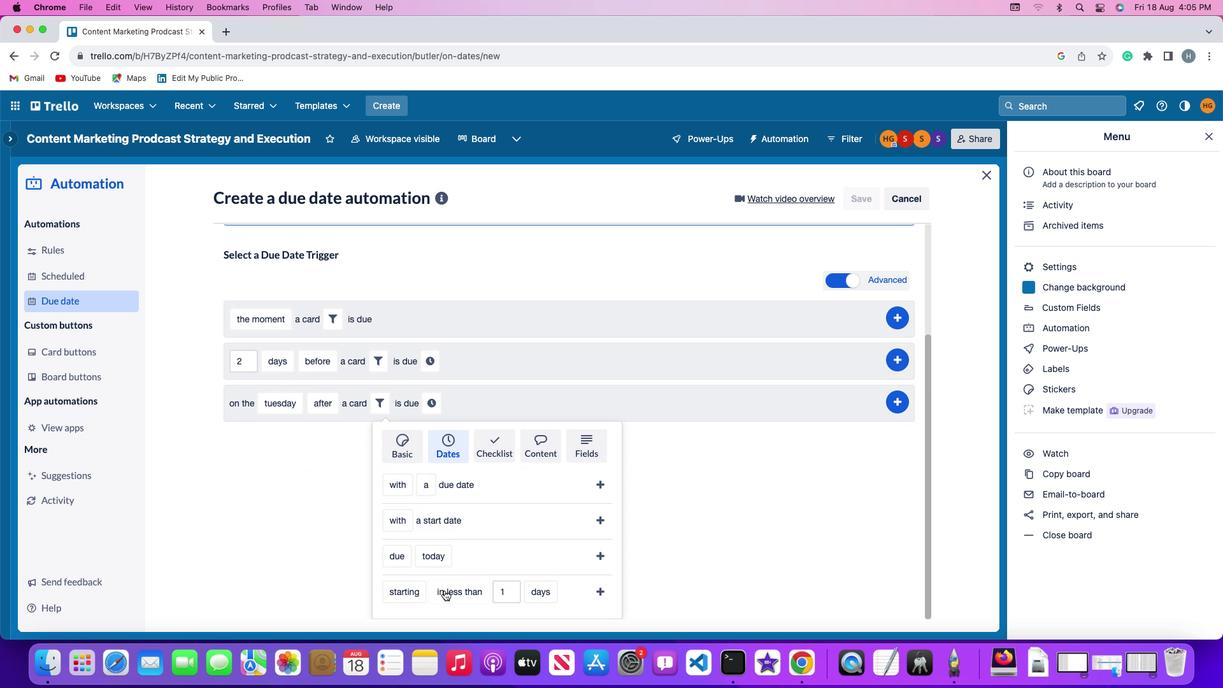 
Action: Mouse pressed left at (442, 595)
Screenshot: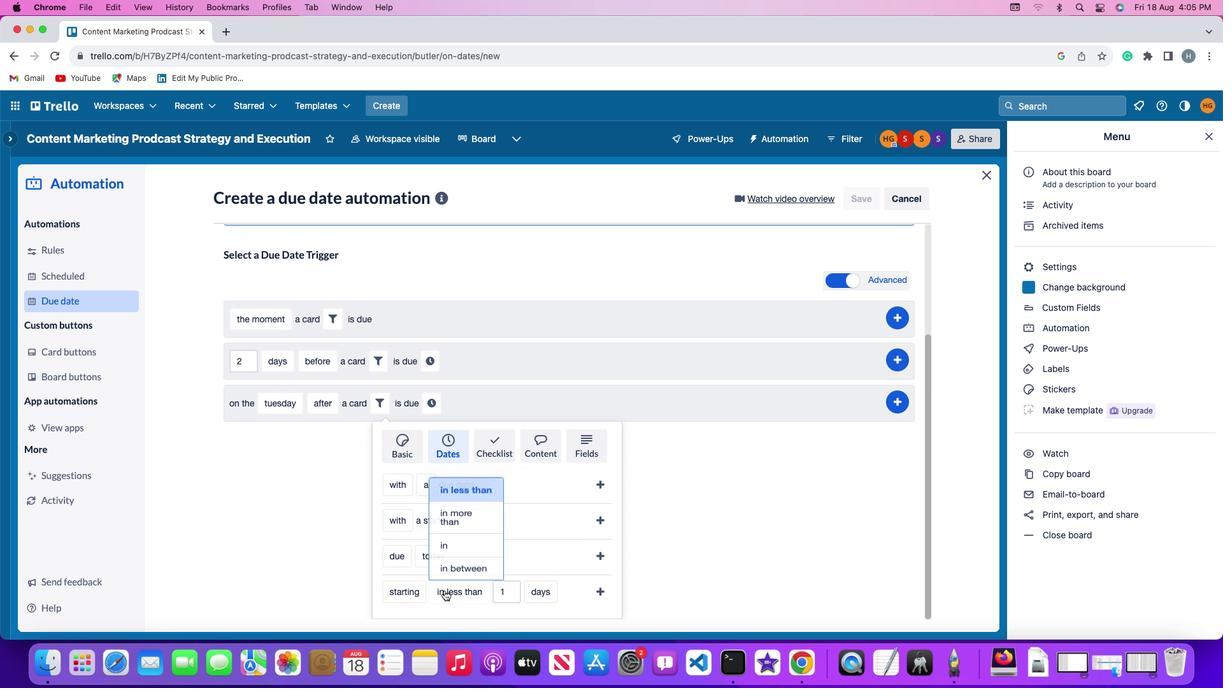 
Action: Mouse moved to (446, 552)
Screenshot: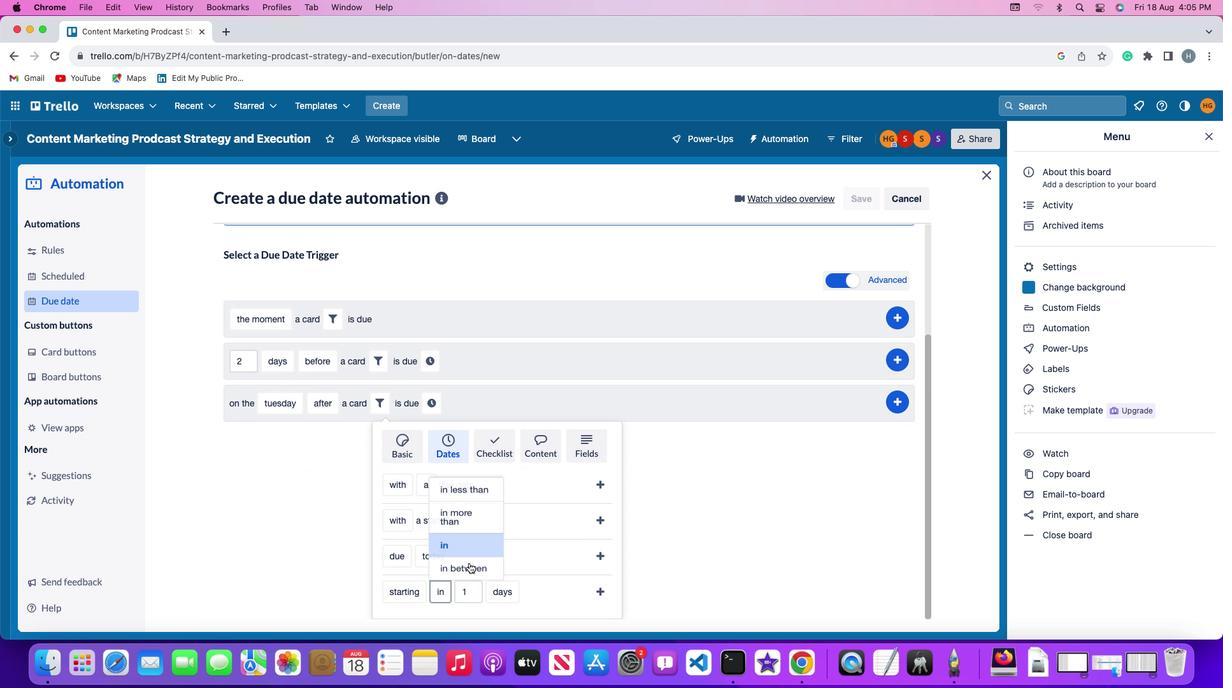 
Action: Mouse pressed left at (446, 552)
Screenshot: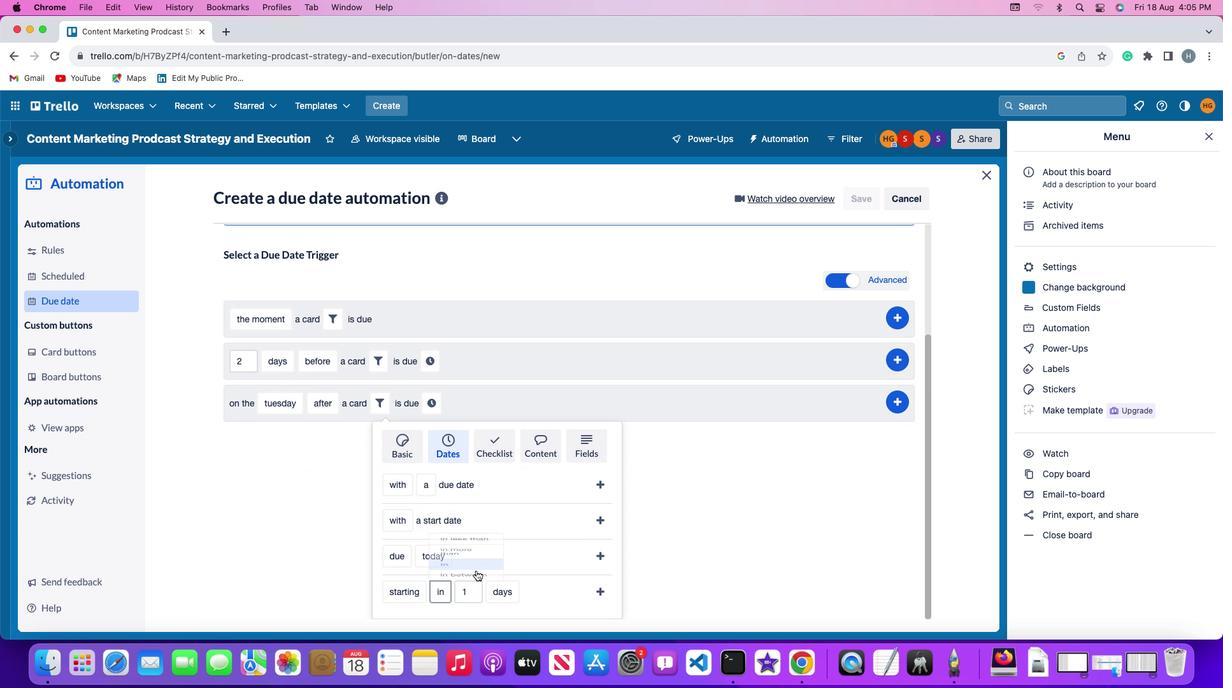 
Action: Mouse moved to (470, 598)
Screenshot: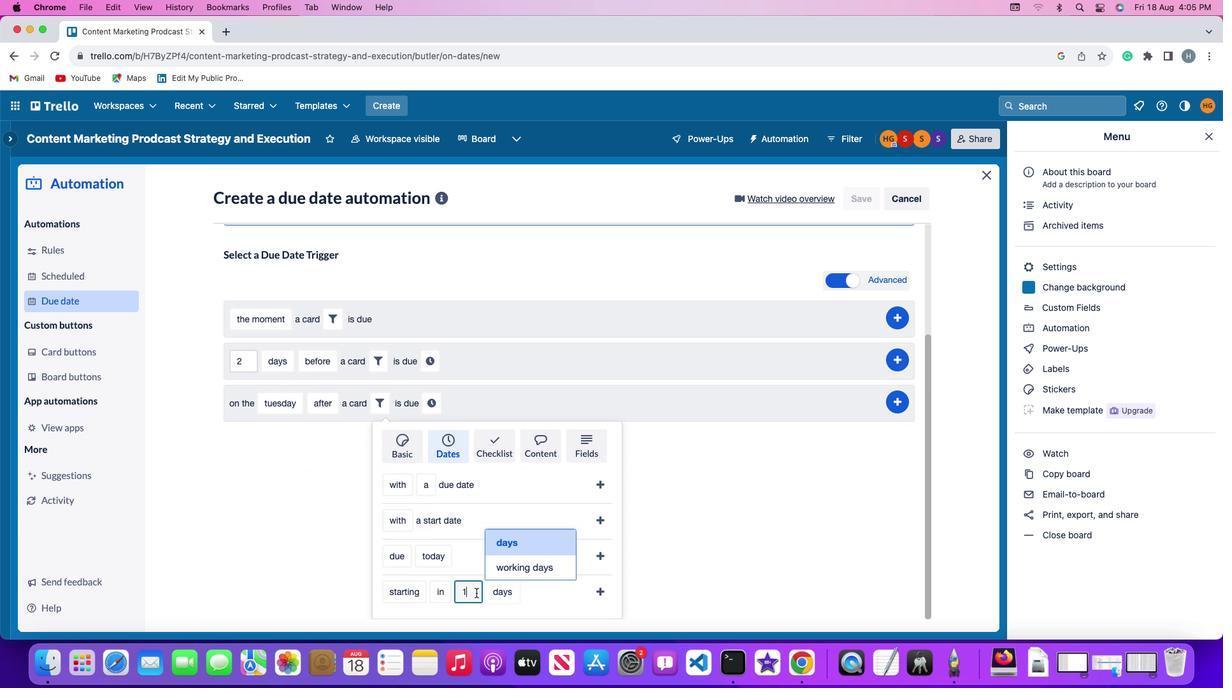 
Action: Mouse pressed left at (470, 598)
Screenshot: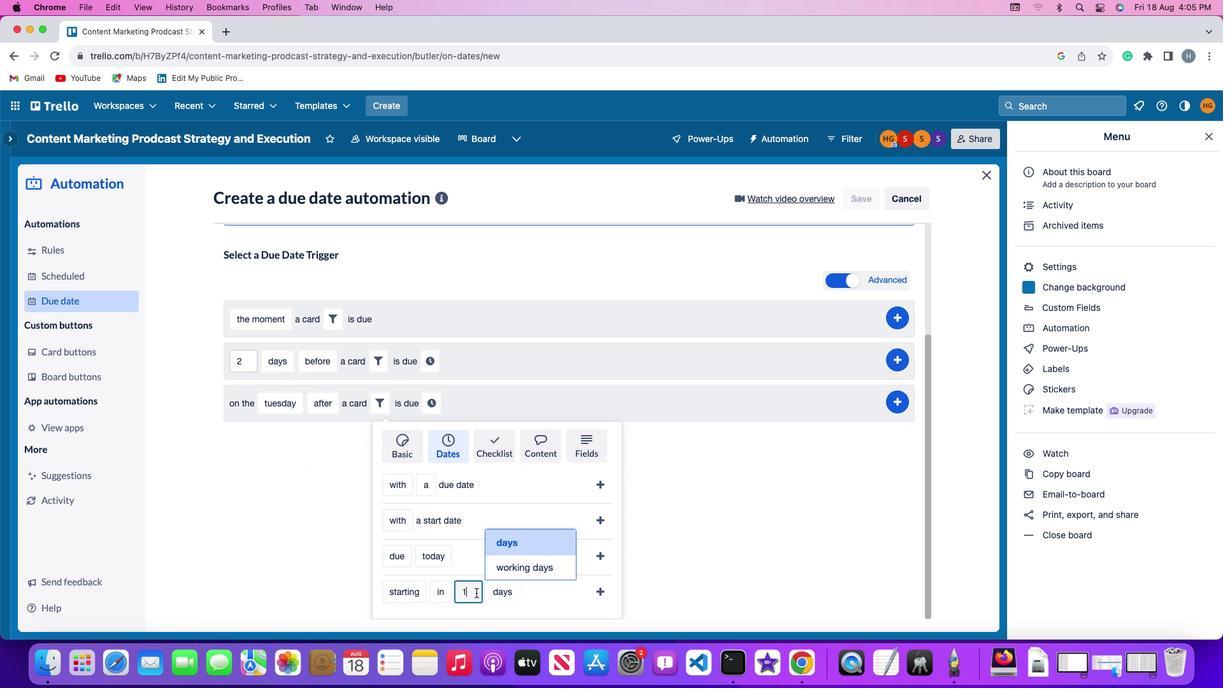 
Action: Mouse moved to (470, 598)
Screenshot: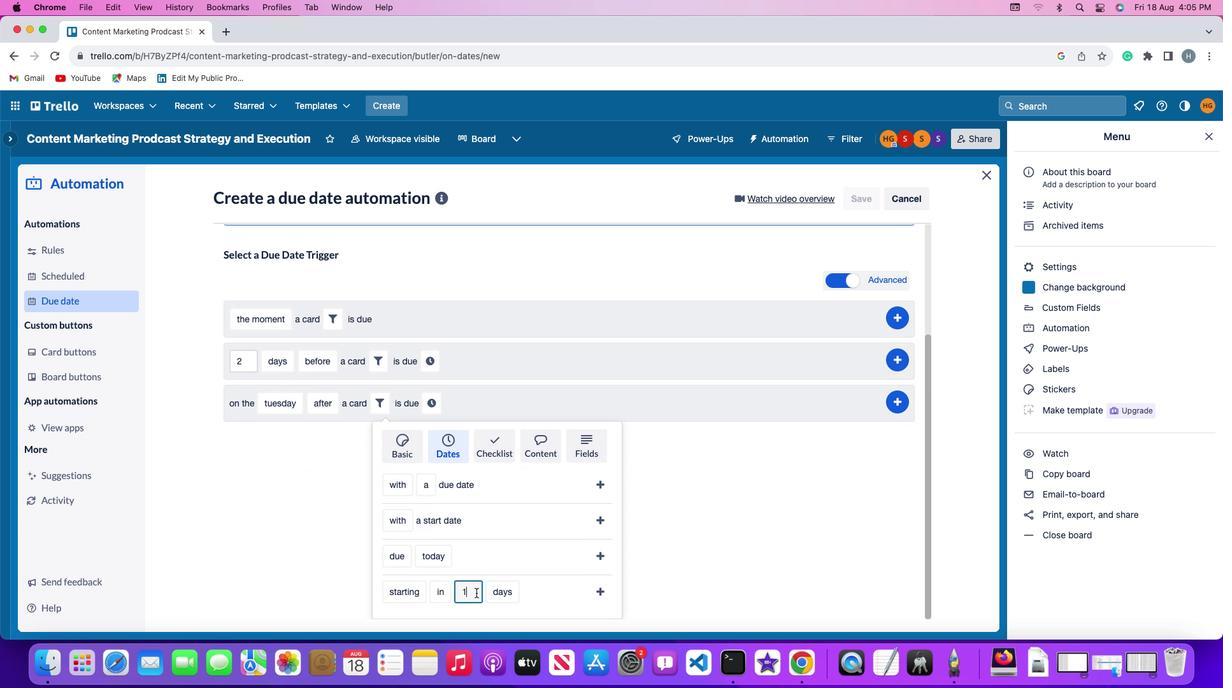 
Action: Key pressed Key.backspace
Screenshot: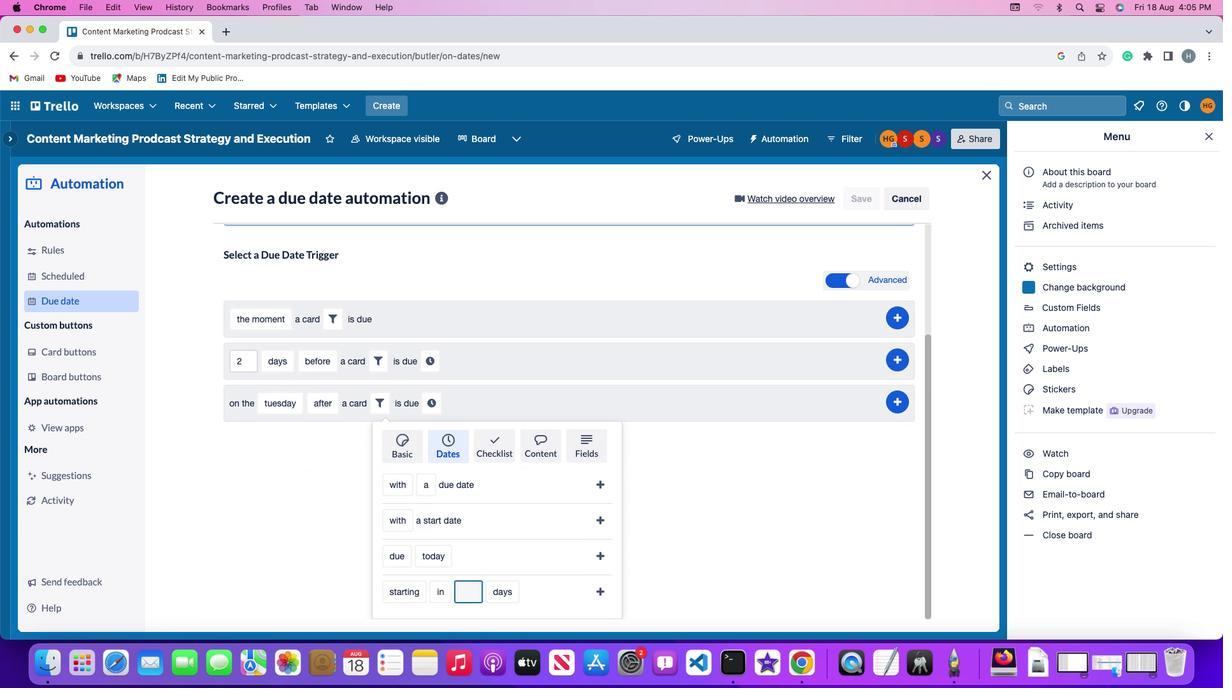 
Action: Mouse moved to (470, 598)
Screenshot: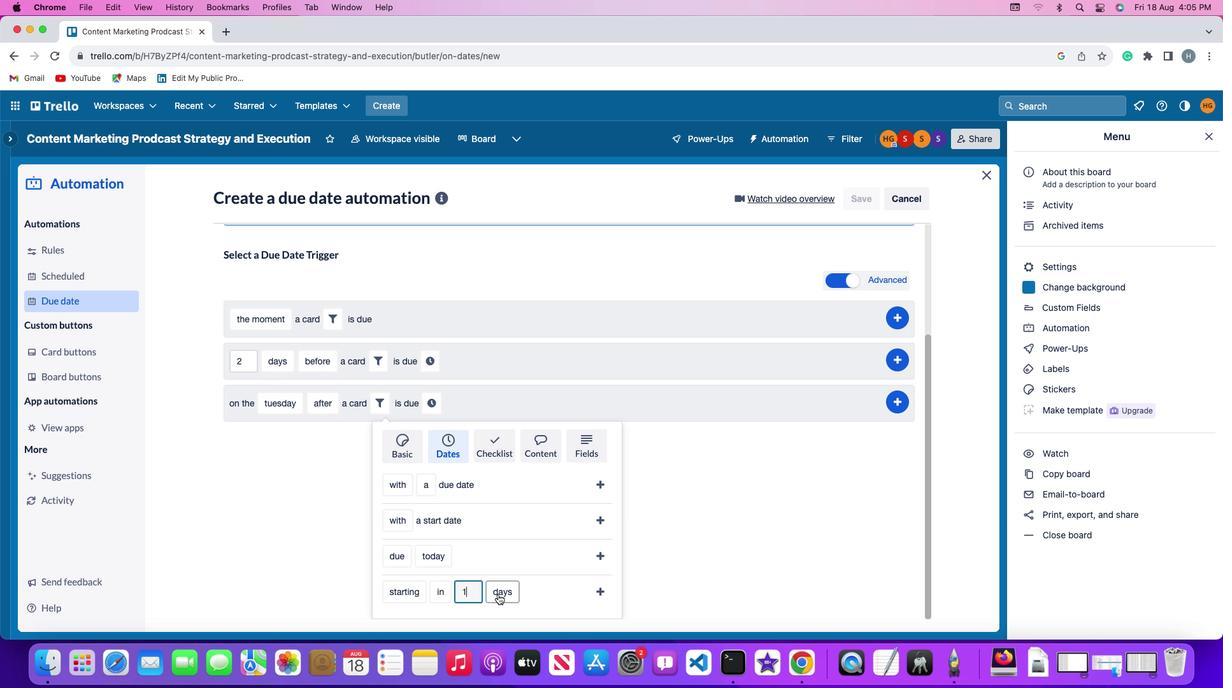 
Action: Key pressed '1'
Screenshot: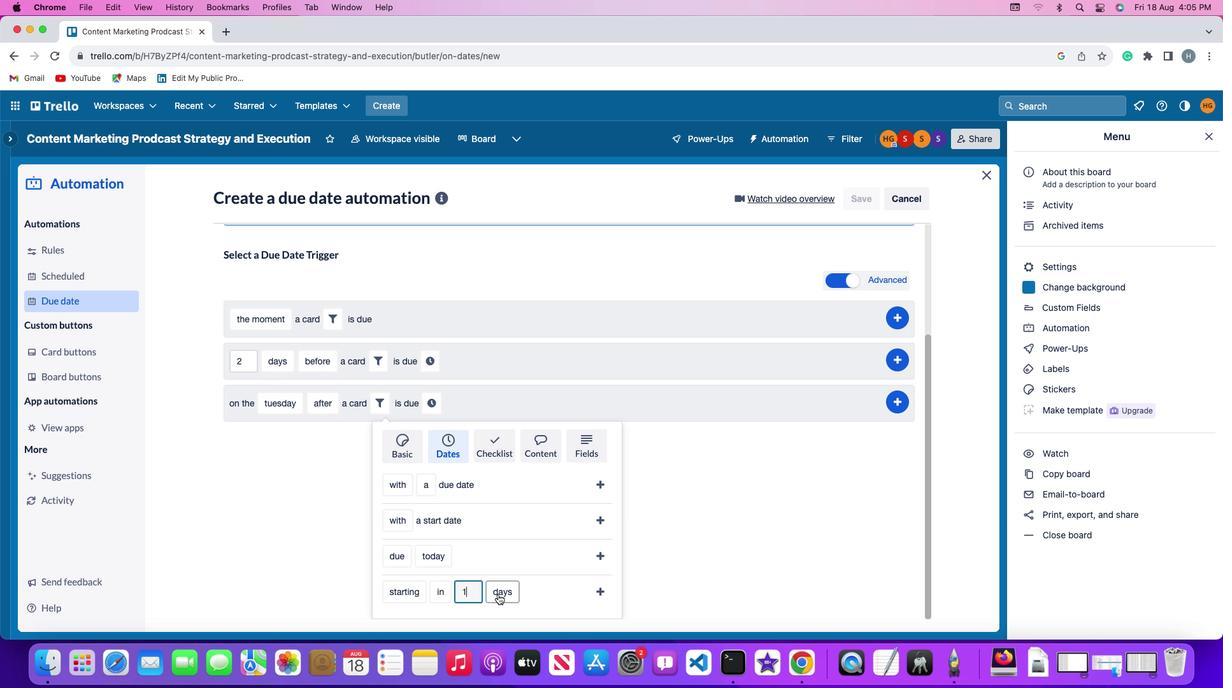 
Action: Mouse moved to (490, 599)
Screenshot: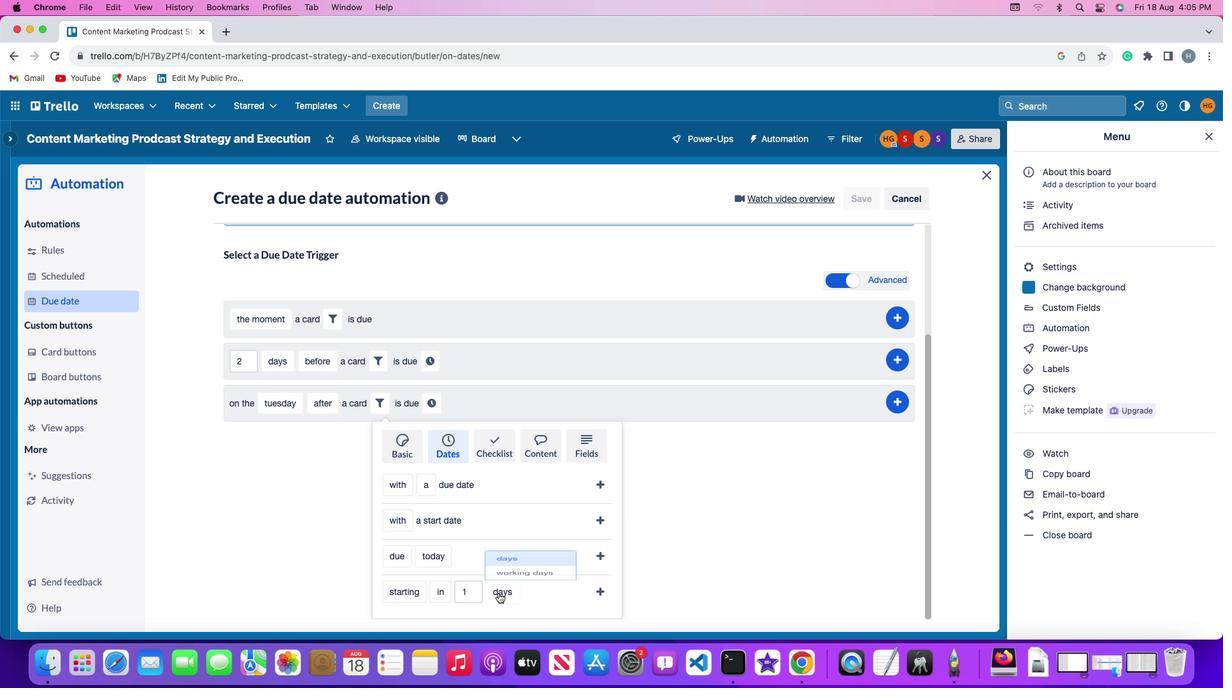 
Action: Mouse pressed left at (490, 599)
Screenshot: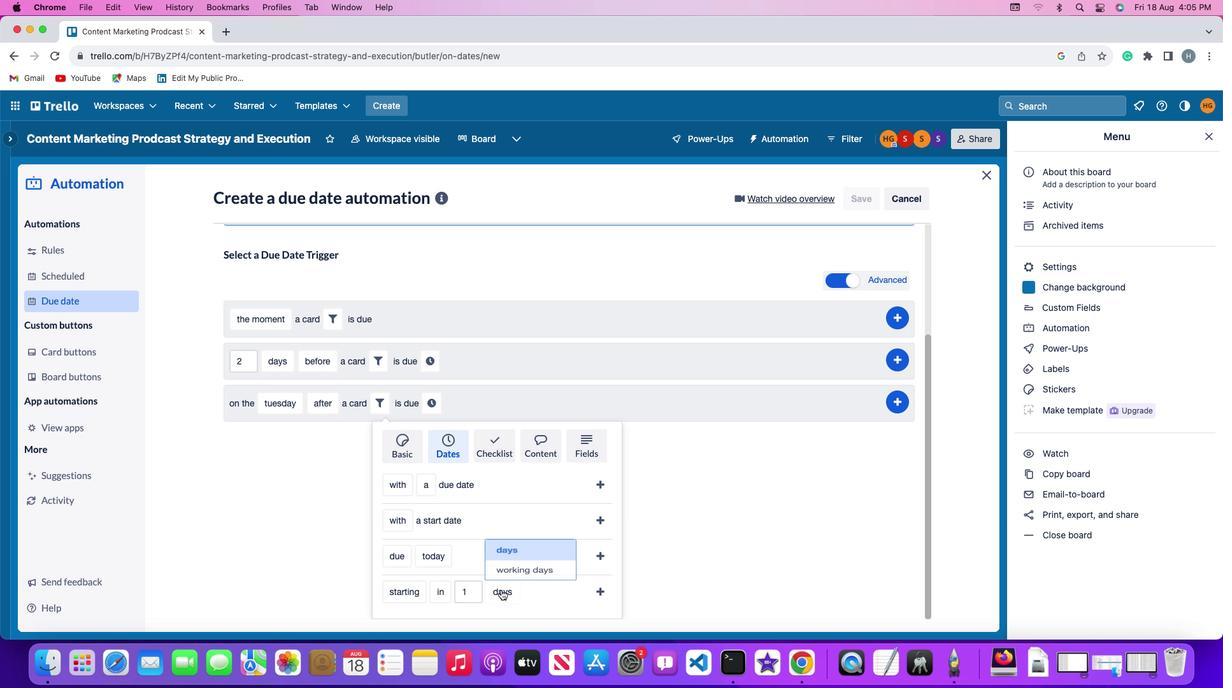 
Action: Mouse moved to (497, 575)
Screenshot: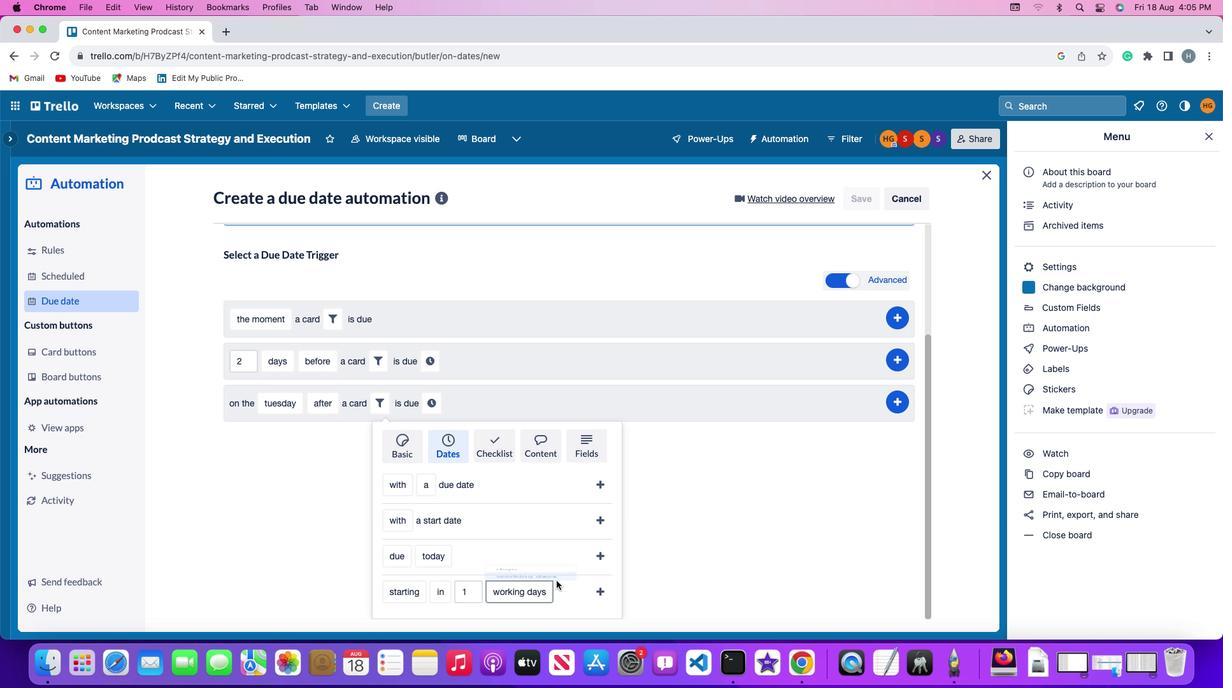 
Action: Mouse pressed left at (497, 575)
Screenshot: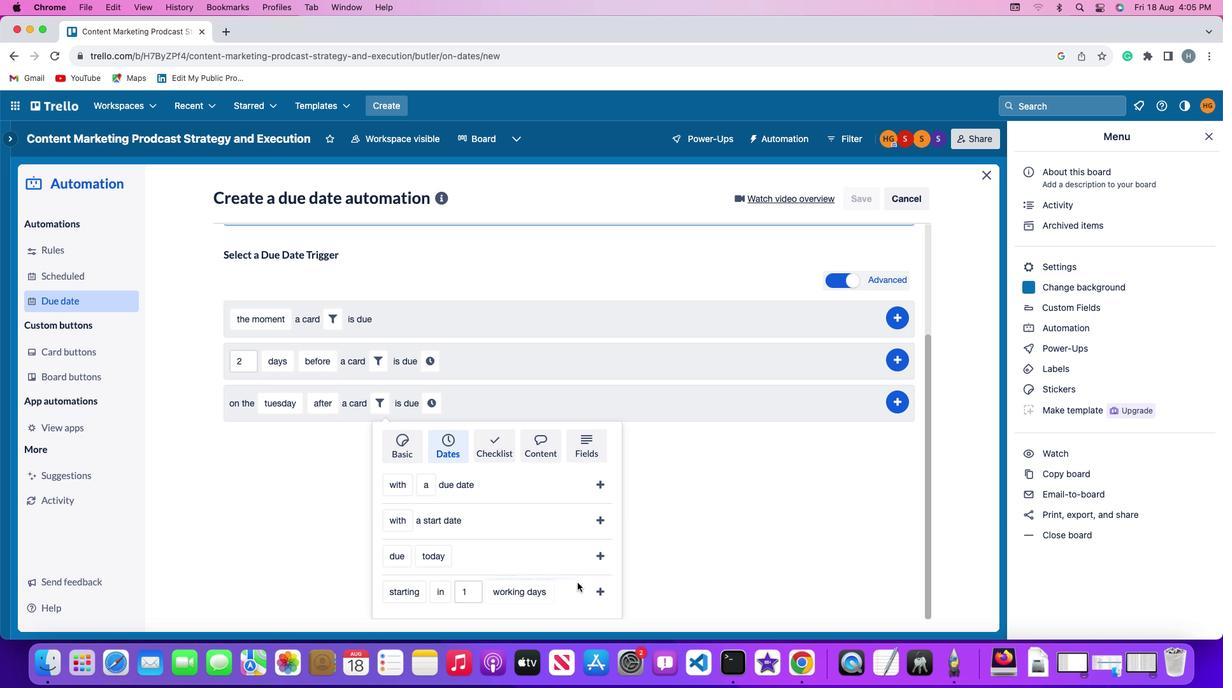 
Action: Mouse moved to (579, 592)
Screenshot: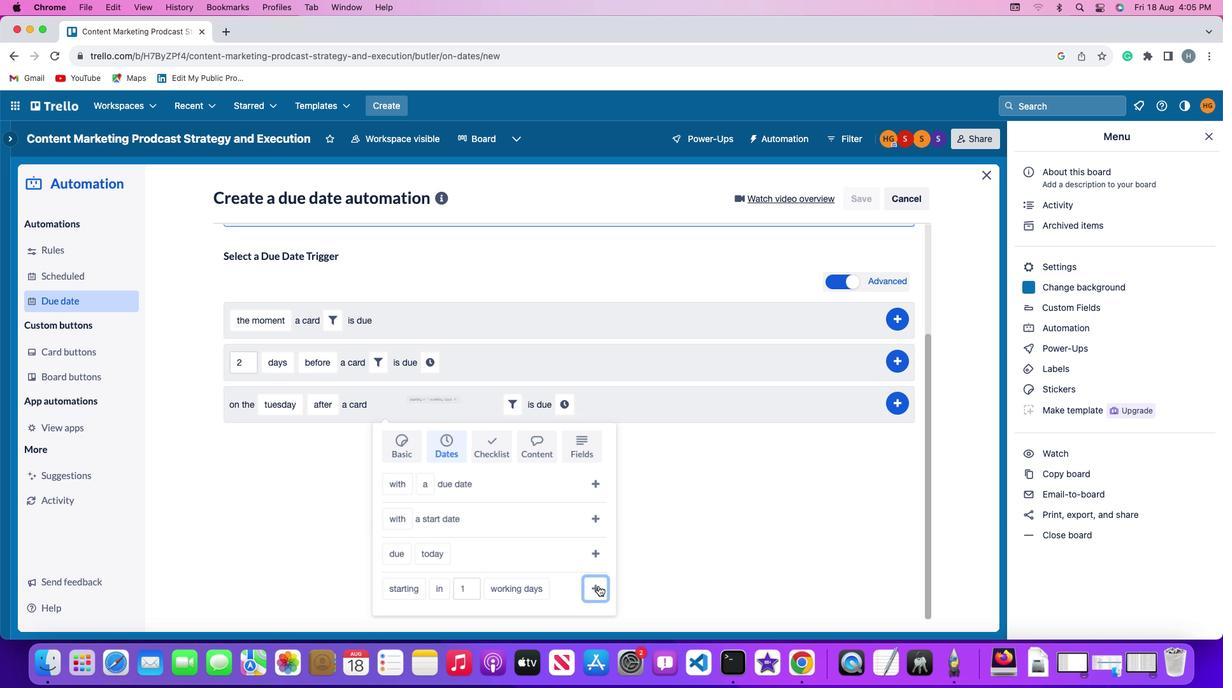 
Action: Mouse pressed left at (579, 592)
Screenshot: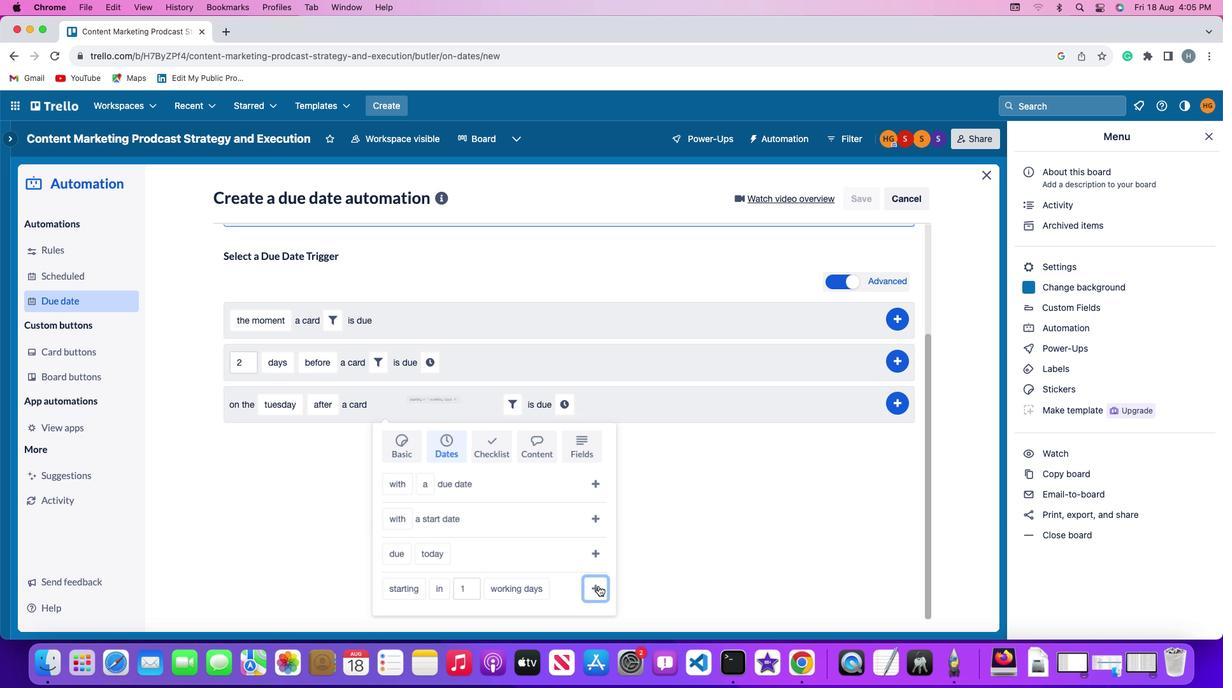 
Action: Mouse moved to (550, 559)
Screenshot: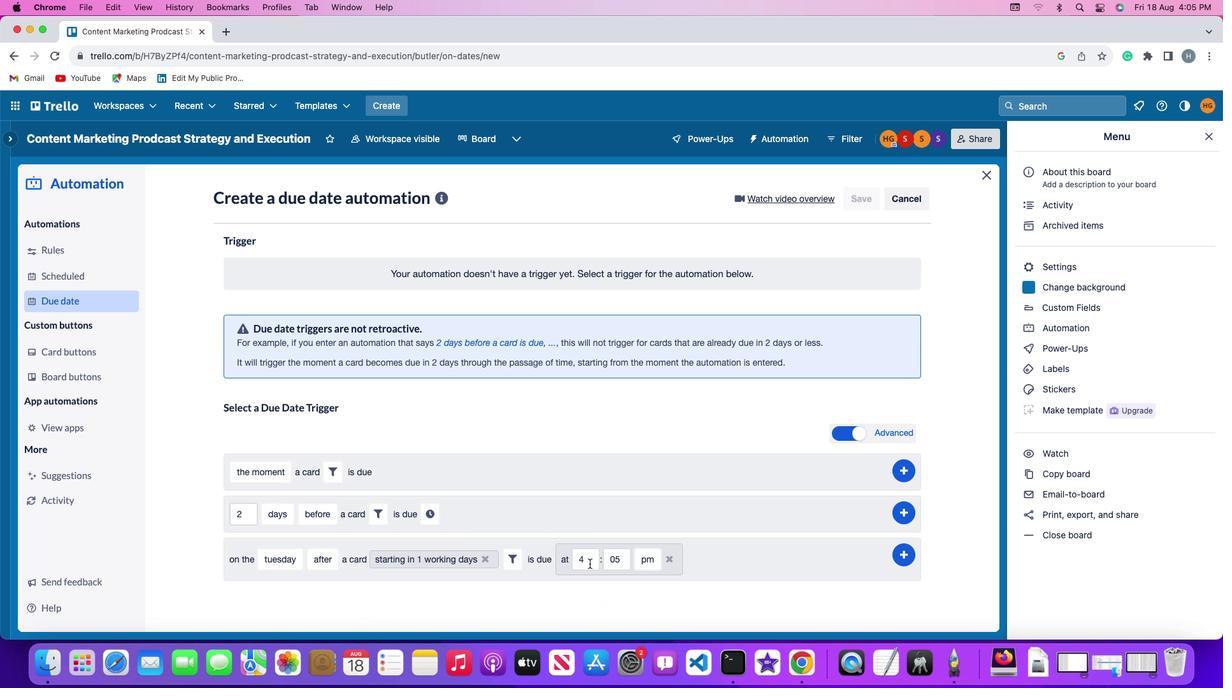 
Action: Mouse pressed left at (550, 559)
Screenshot: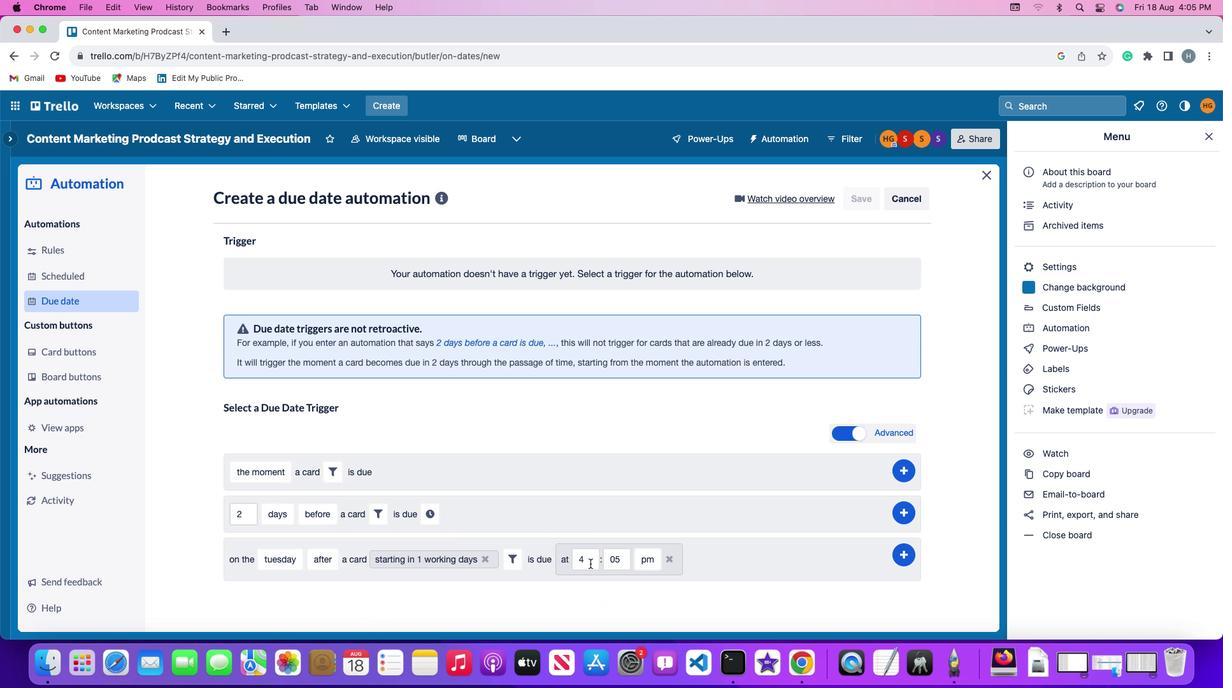 
Action: Mouse moved to (572, 570)
Screenshot: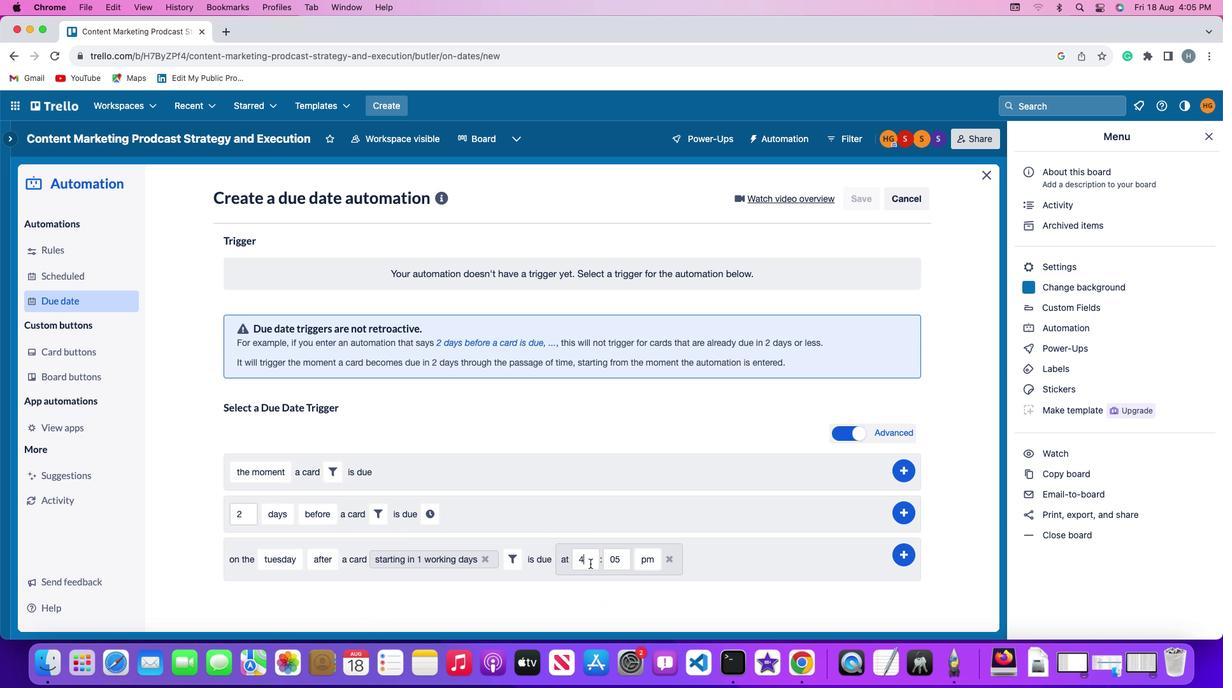 
Action: Mouse pressed left at (572, 570)
Screenshot: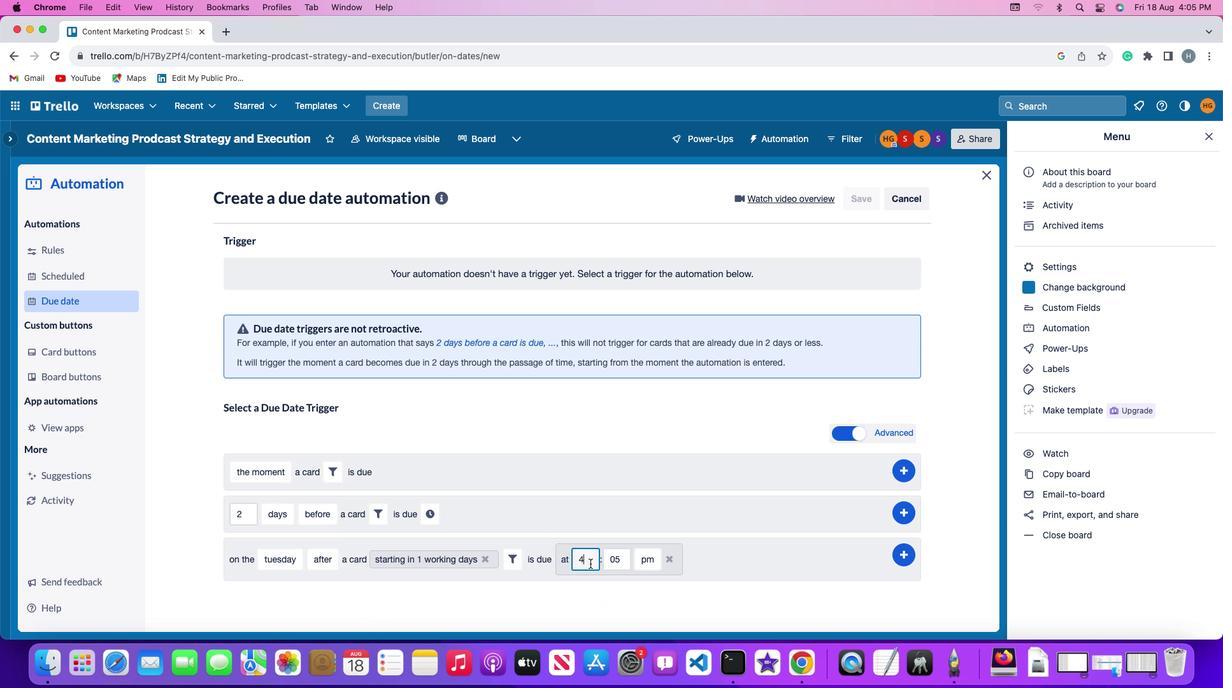 
Action: Key pressed Key.backspace'1''1'
Screenshot: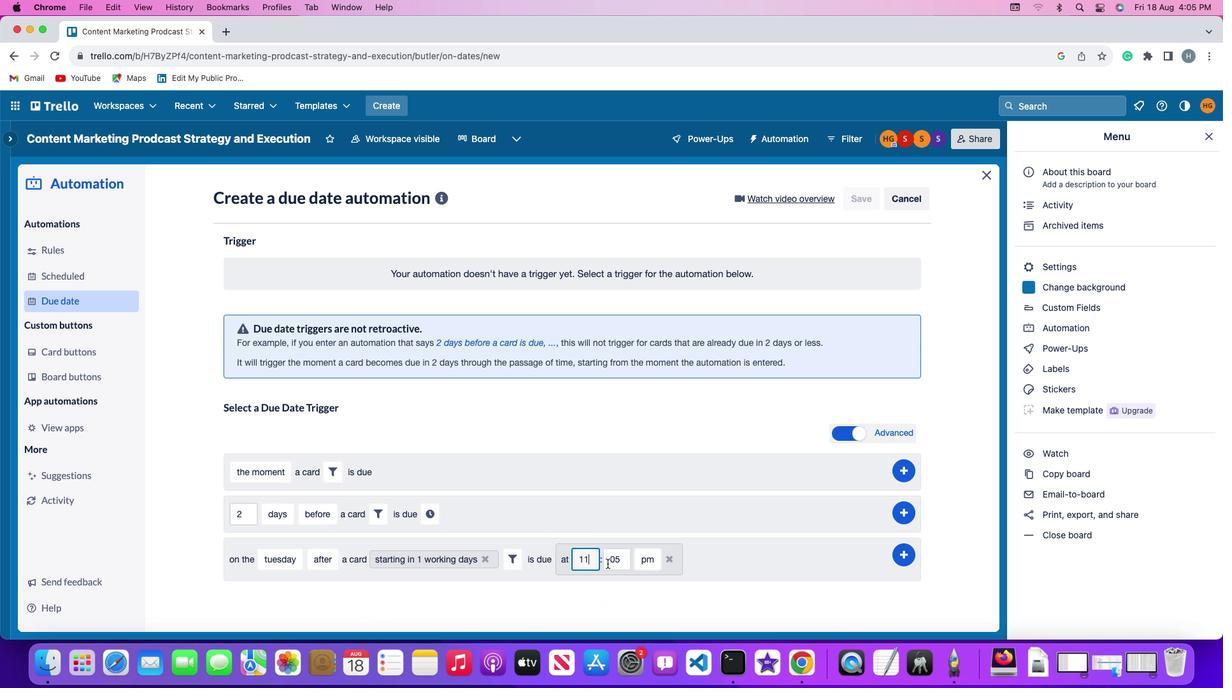 
Action: Mouse moved to (598, 570)
Screenshot: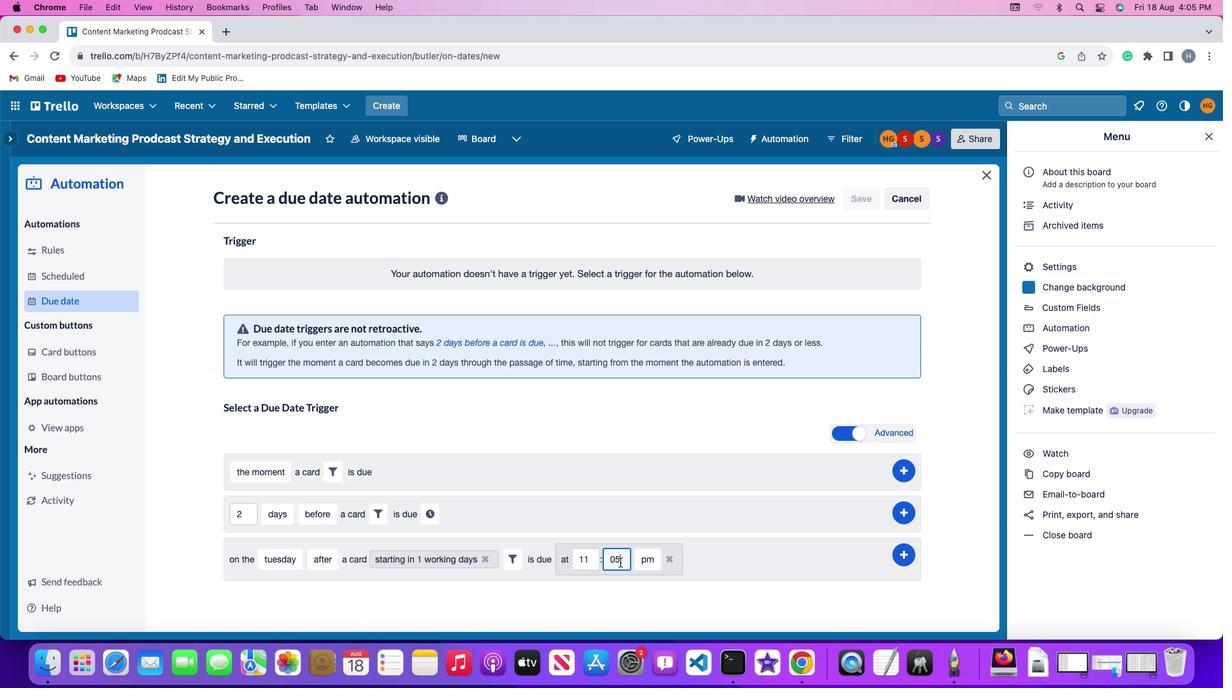 
Action: Mouse pressed left at (598, 570)
Screenshot: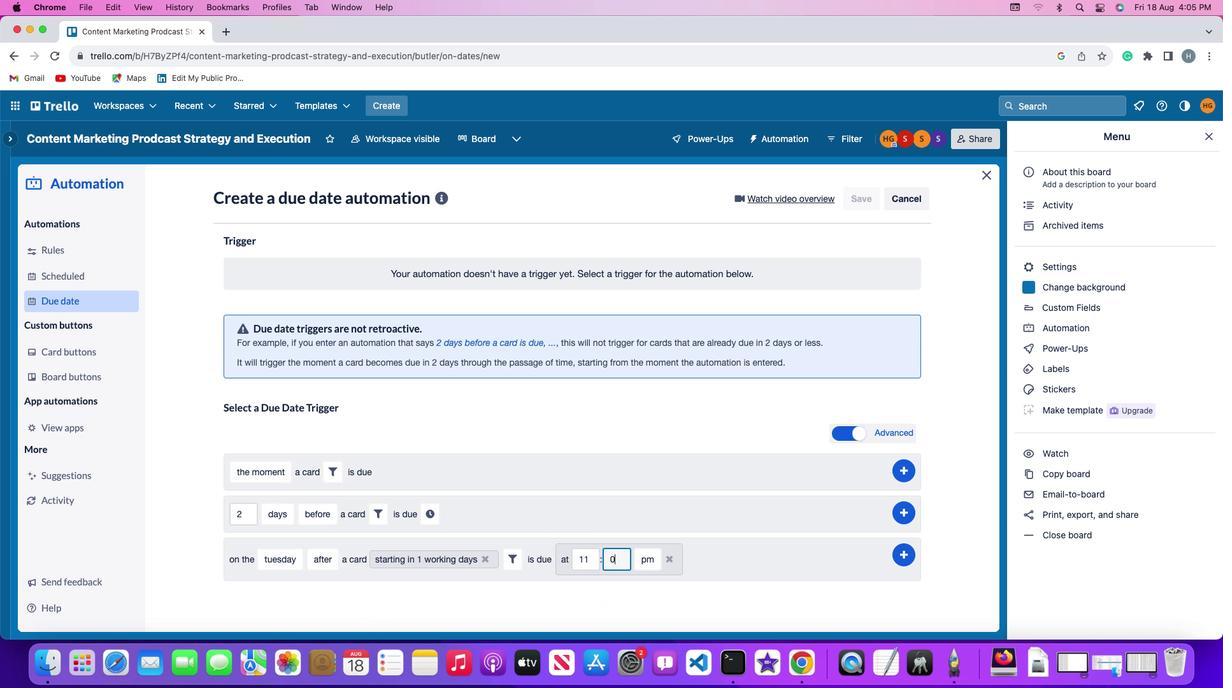 
Action: Key pressed Key.backspace
Screenshot: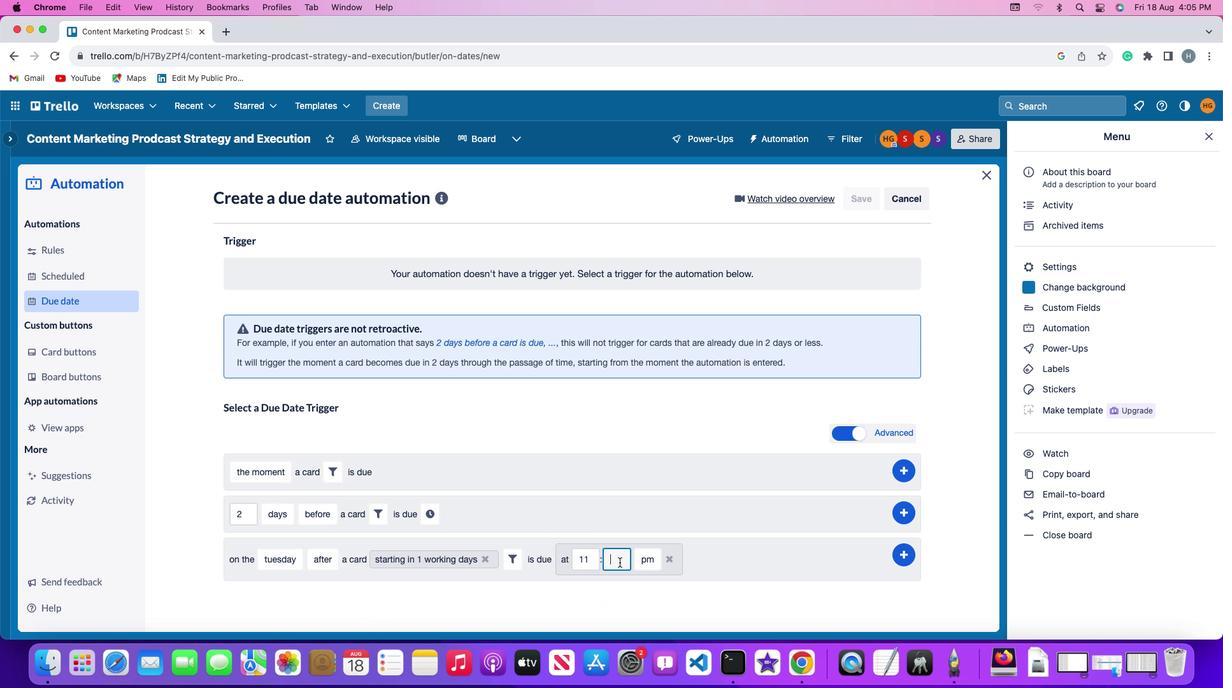 
Action: Mouse moved to (598, 569)
Screenshot: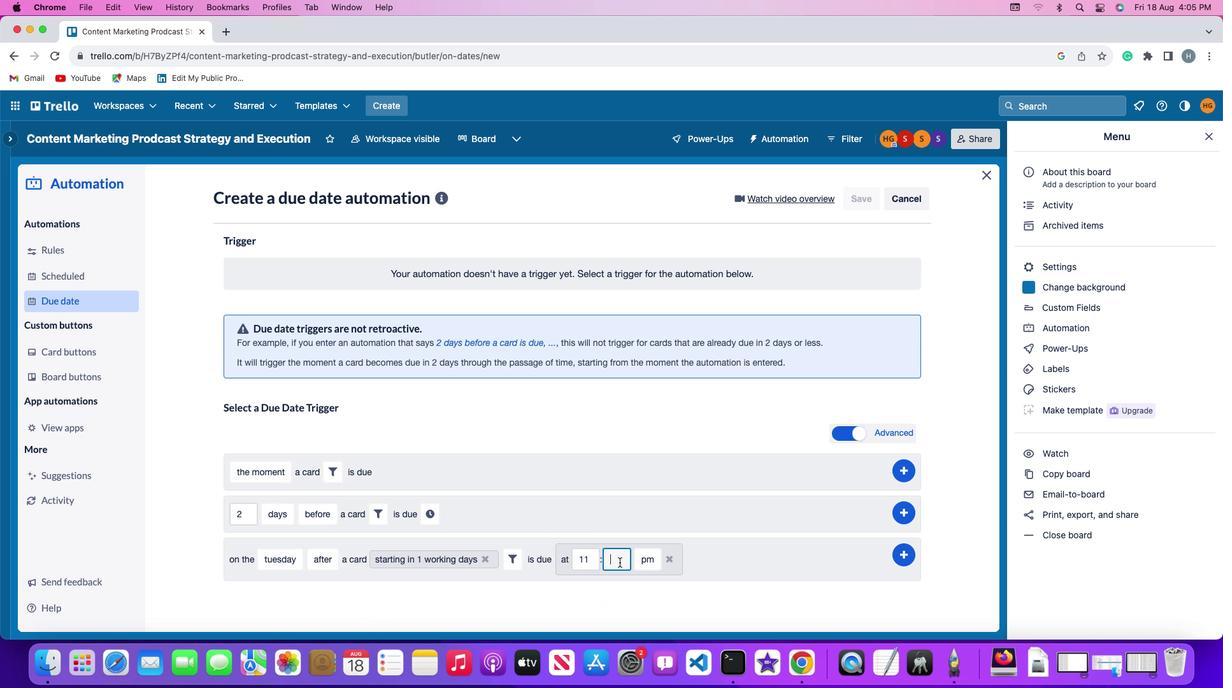 
Action: Key pressed Key.backspace
Screenshot: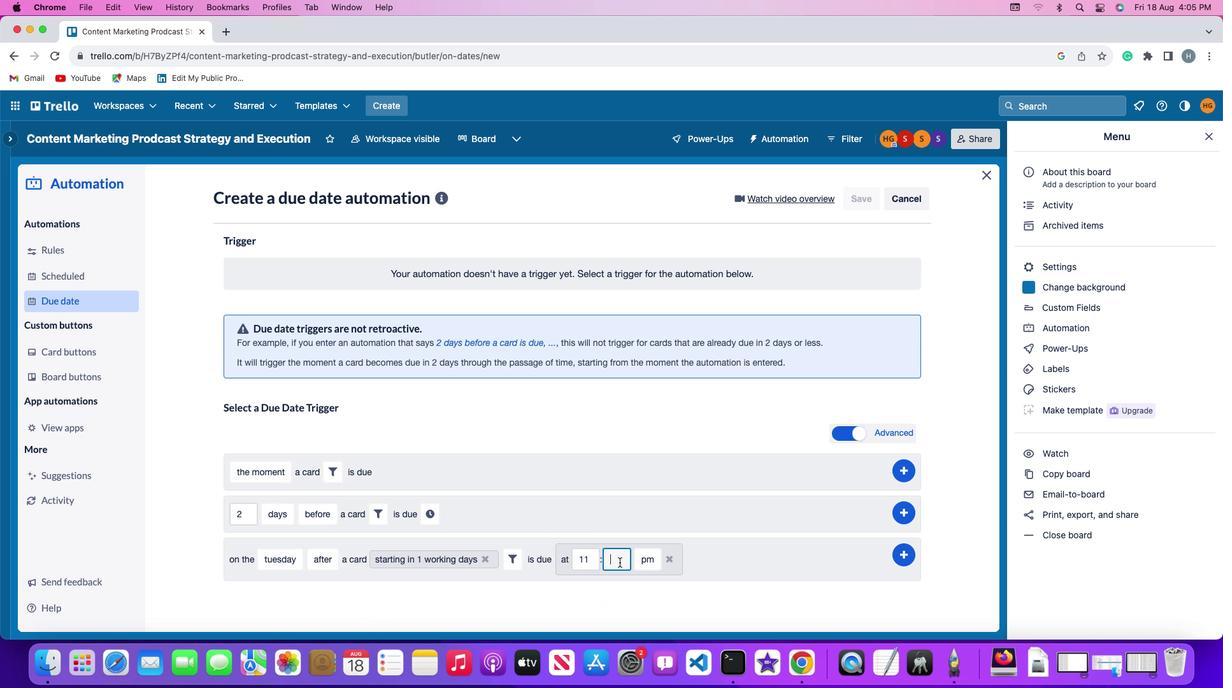 
Action: Mouse moved to (597, 569)
Screenshot: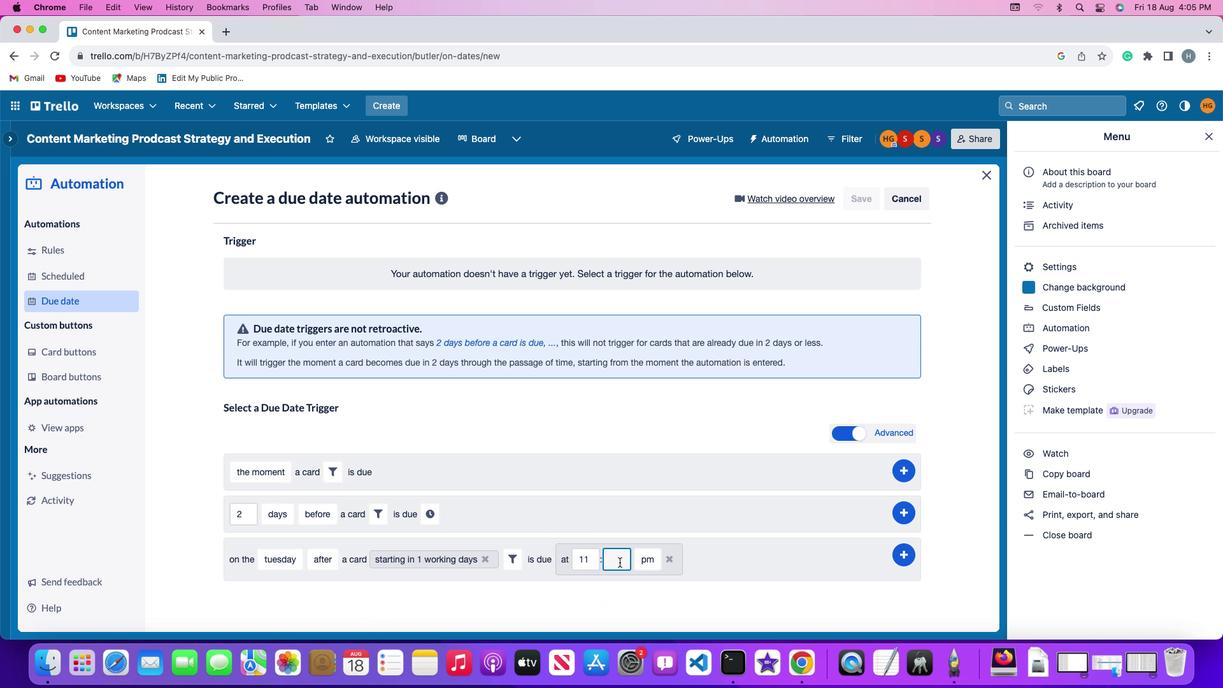 
Action: Key pressed '0''0'
Screenshot: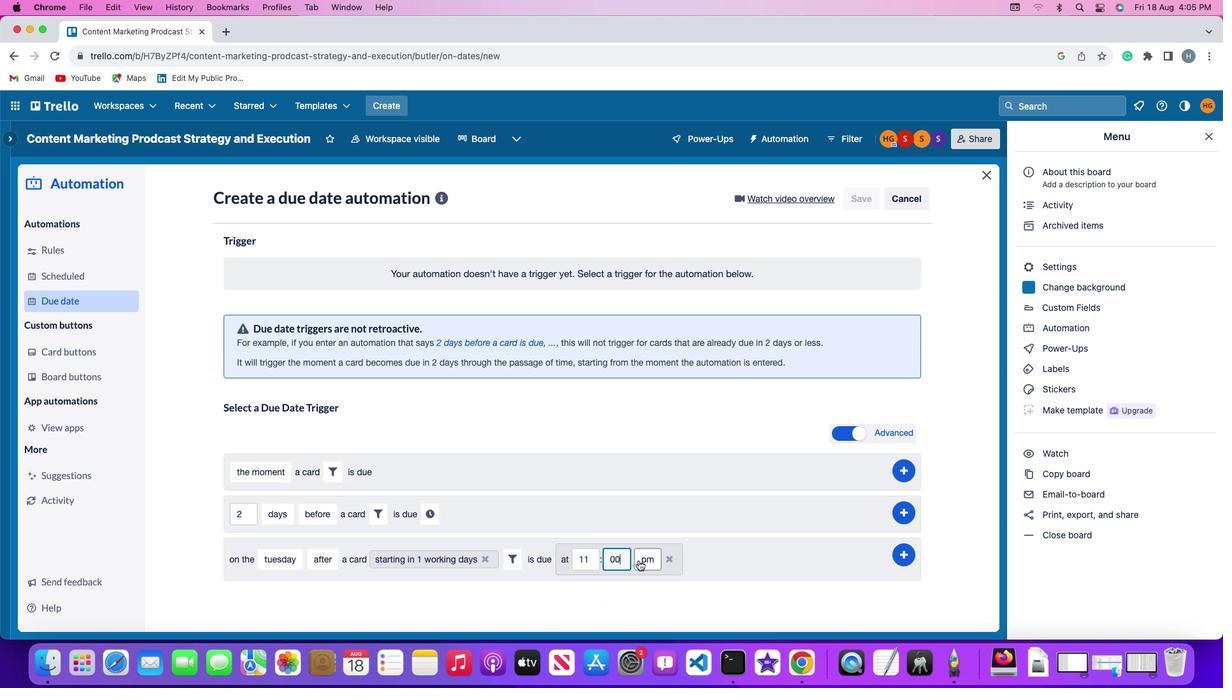 
Action: Mouse moved to (615, 567)
Screenshot: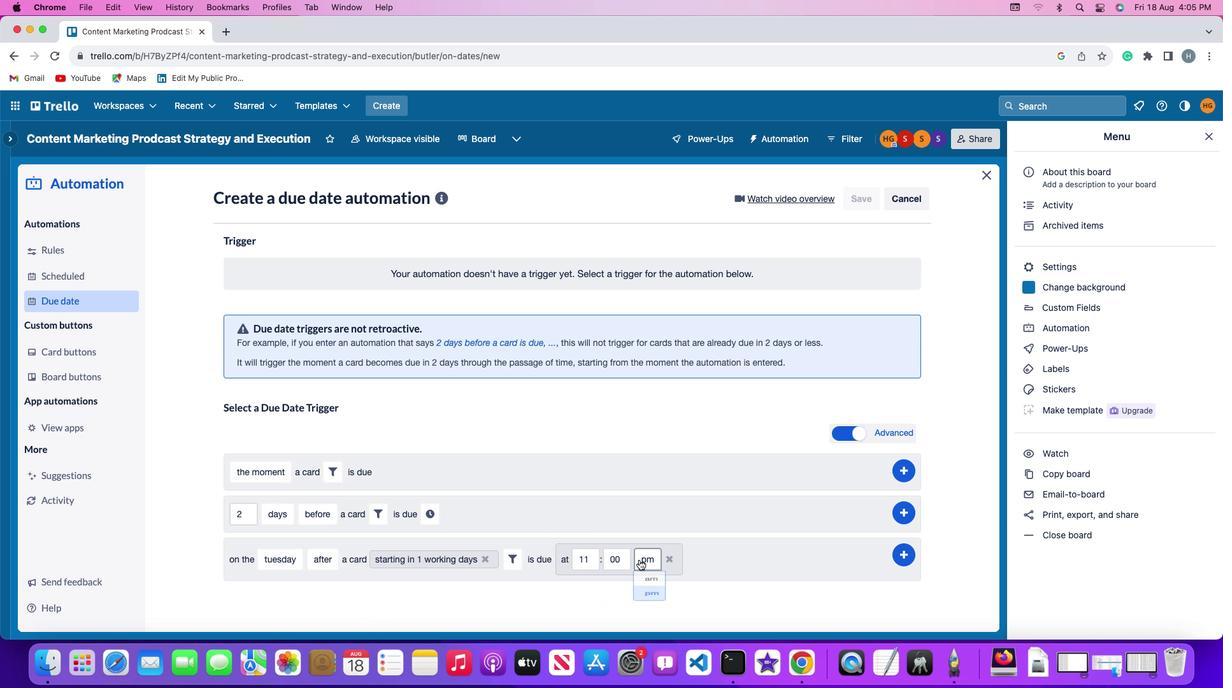 
Action: Mouse pressed left at (615, 567)
Screenshot: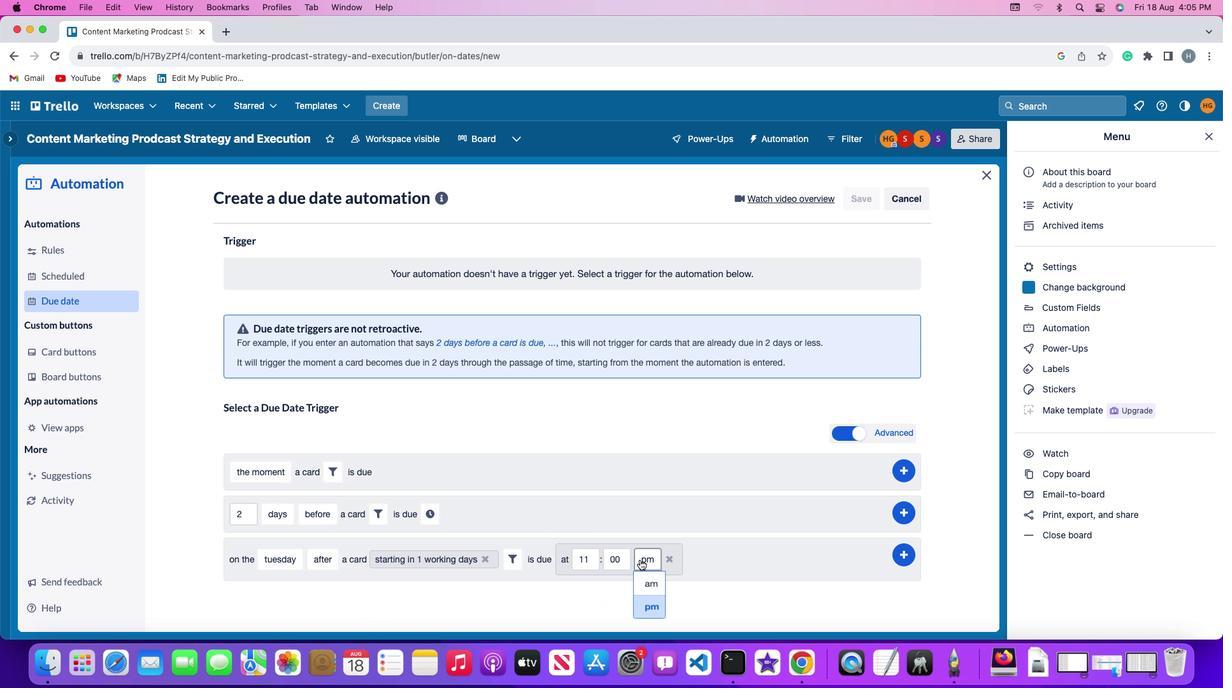 
Action: Mouse moved to (622, 584)
Screenshot: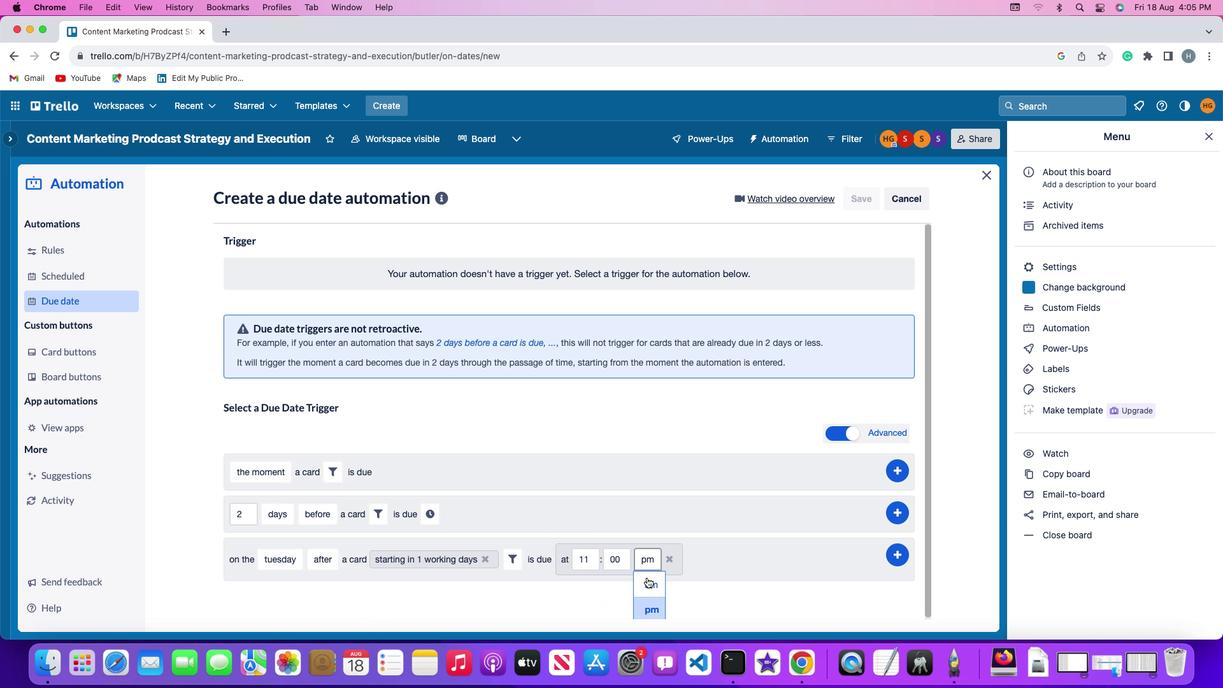 
Action: Mouse pressed left at (622, 584)
Screenshot: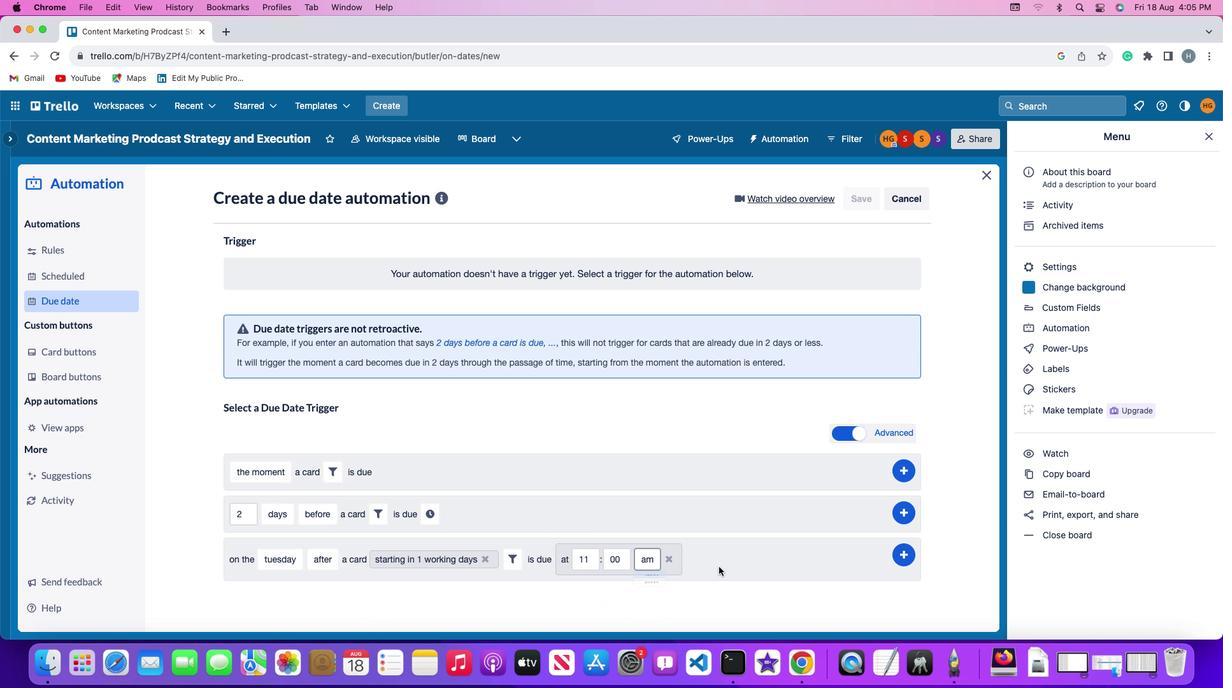 
Action: Mouse moved to (853, 559)
Screenshot: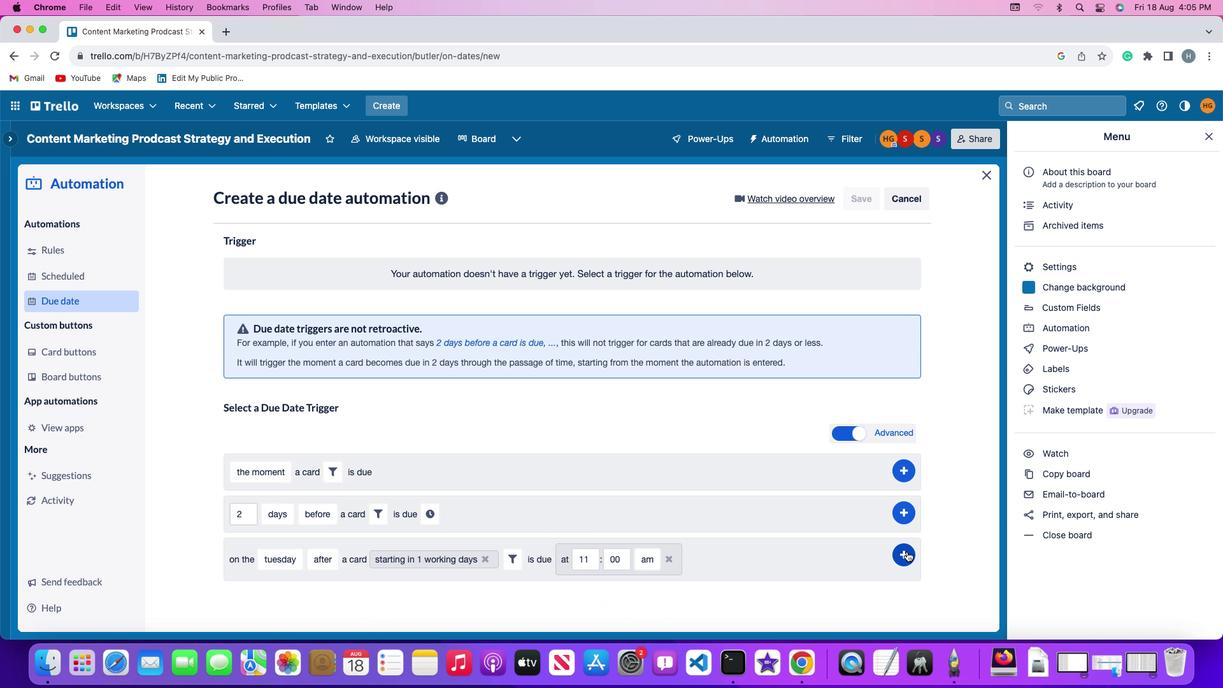 
Action: Mouse pressed left at (853, 559)
Screenshot: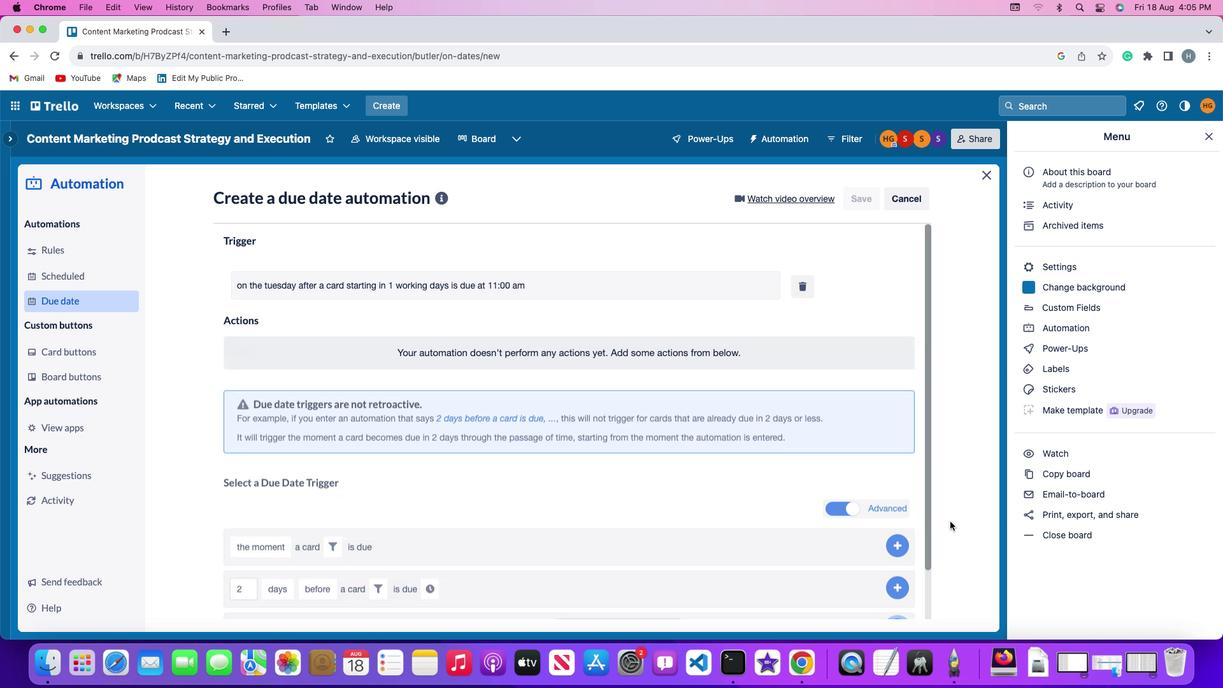 
Action: Mouse moved to (894, 478)
Screenshot: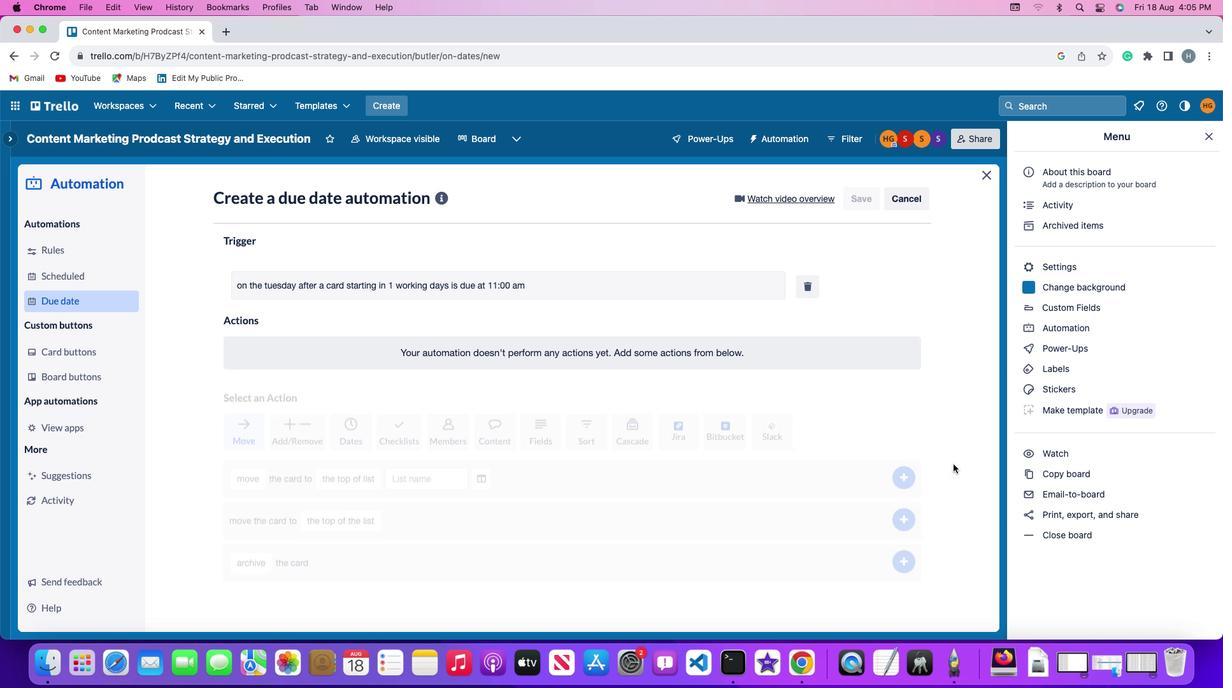 
